 Task: Find connections with filter location Bhadrāchalam with filter topic #Jobhunterswith filter profile language German with filter current company Torrent Pharmaceuticals Ltd with filter school NSHM Knowledge Campus, Kolkata Group of Institutions 277 with filter industry Forestry and Logging with filter service category Loans with filter keywords title Administrative Assistant
Action: Mouse moved to (485, 65)
Screenshot: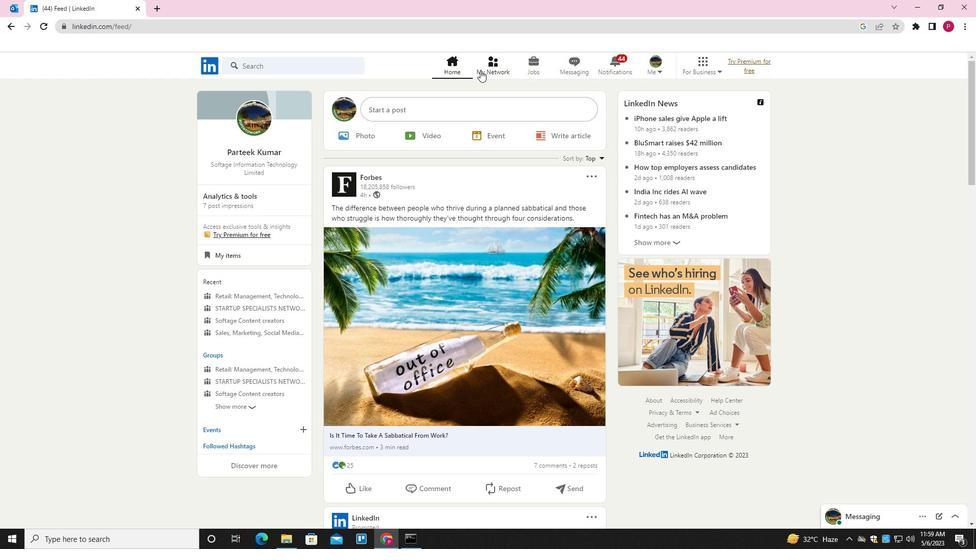 
Action: Mouse pressed left at (485, 65)
Screenshot: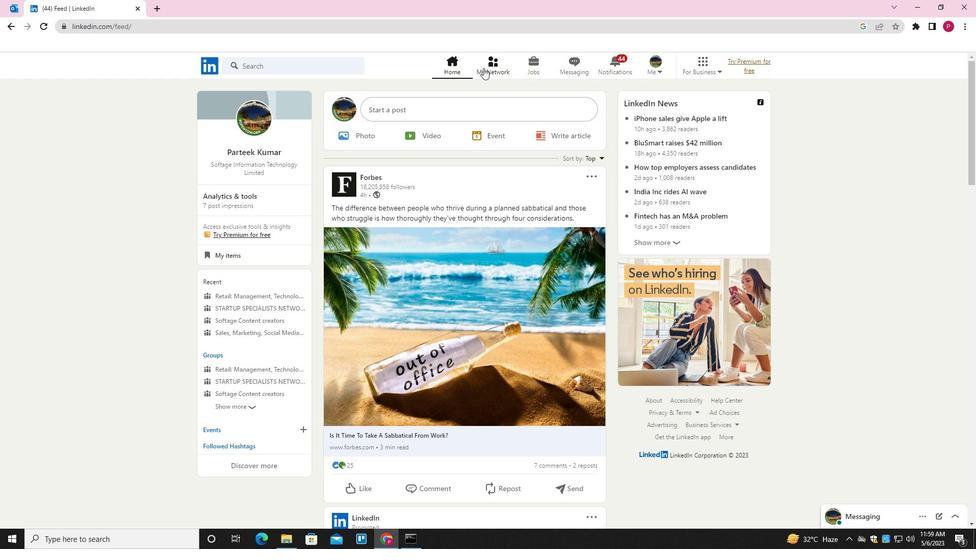 
Action: Mouse moved to (324, 123)
Screenshot: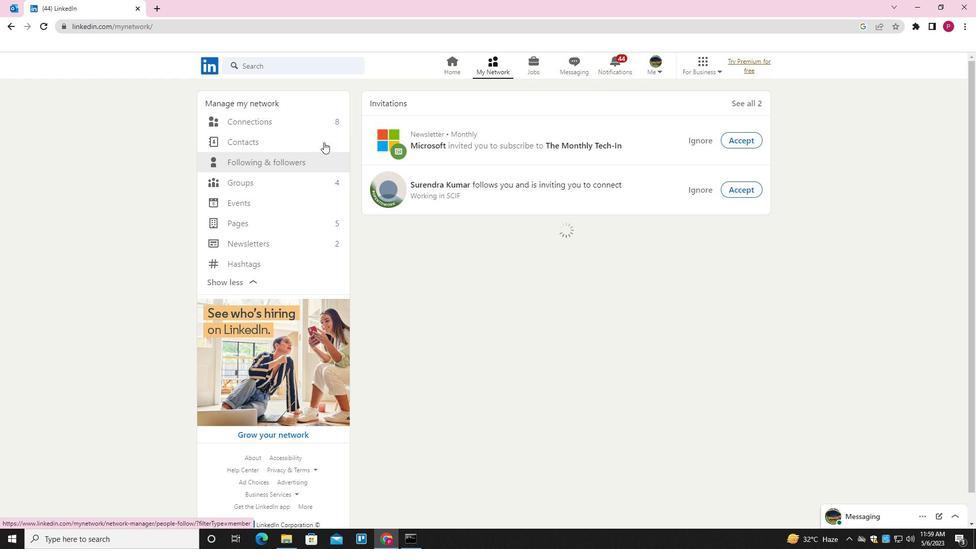 
Action: Mouse pressed left at (324, 123)
Screenshot: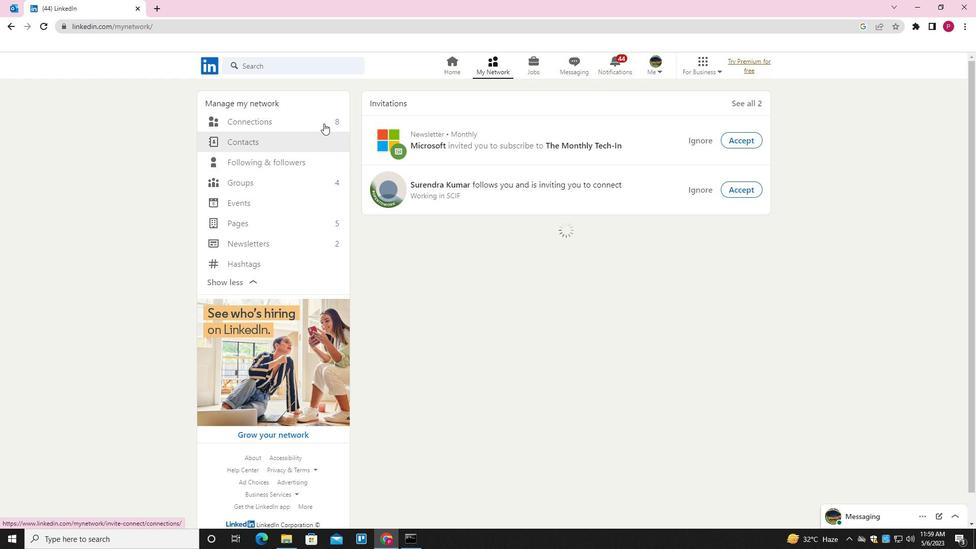 
Action: Mouse moved to (562, 122)
Screenshot: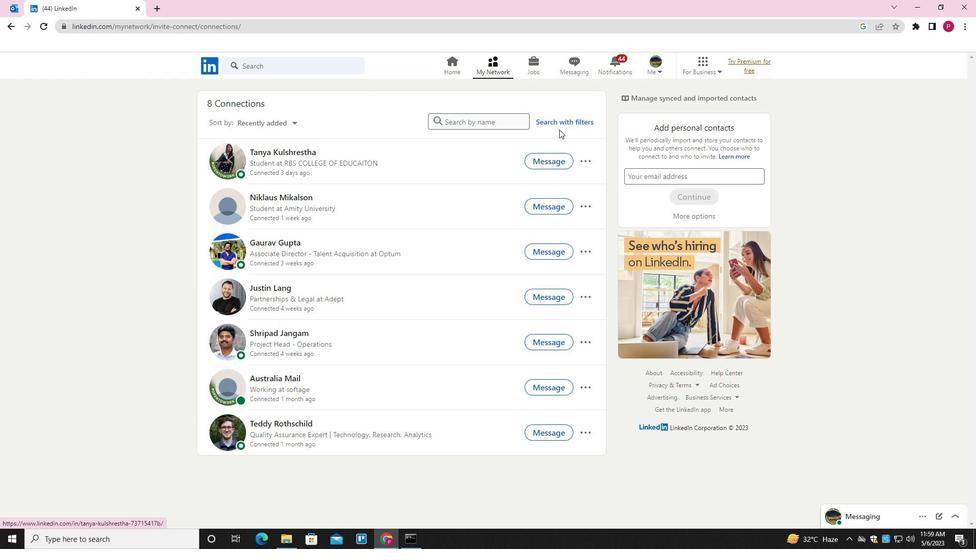 
Action: Mouse pressed left at (562, 122)
Screenshot: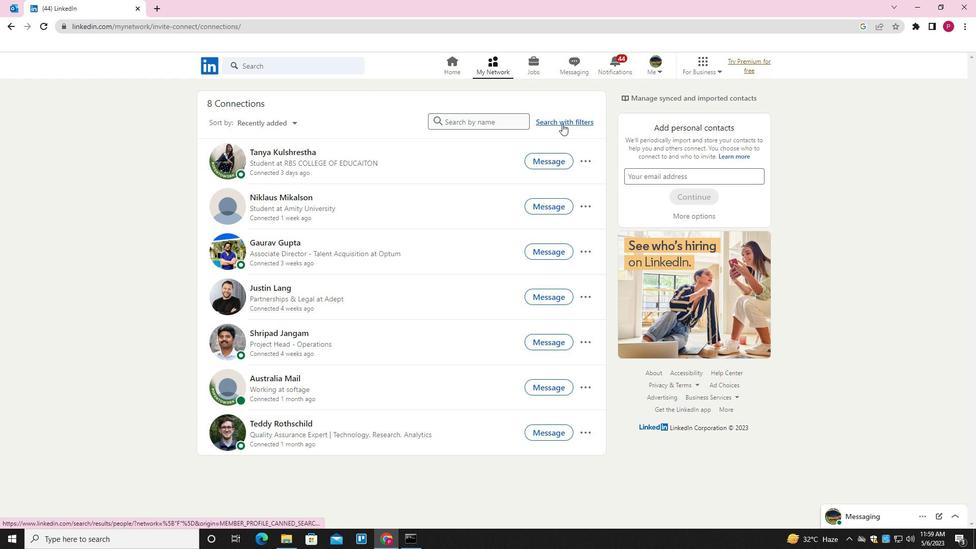 
Action: Mouse moved to (516, 99)
Screenshot: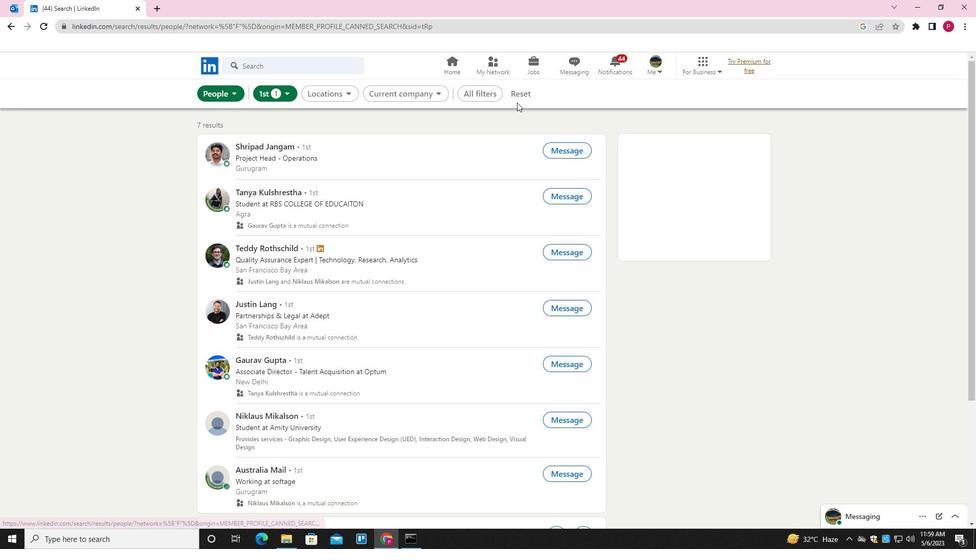 
Action: Mouse pressed left at (516, 99)
Screenshot: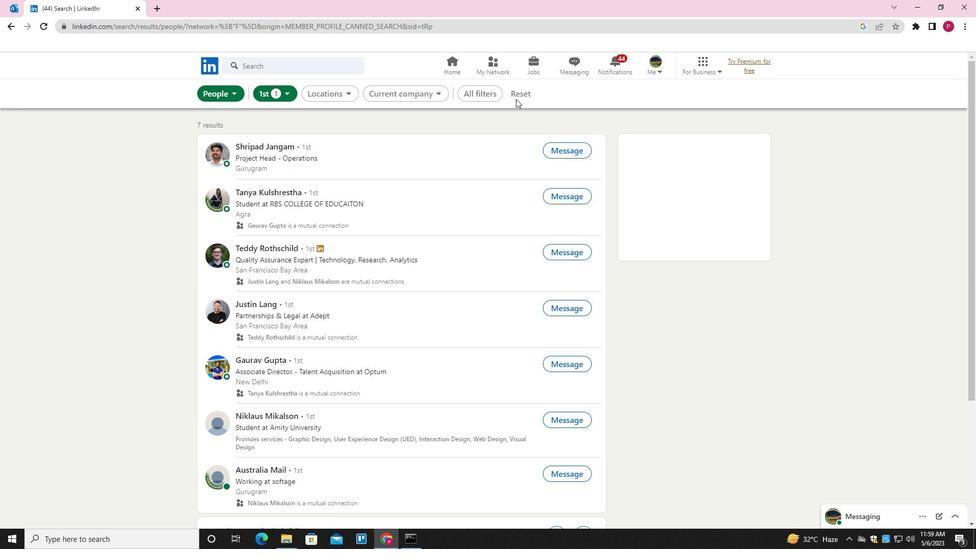 
Action: Mouse moved to (503, 94)
Screenshot: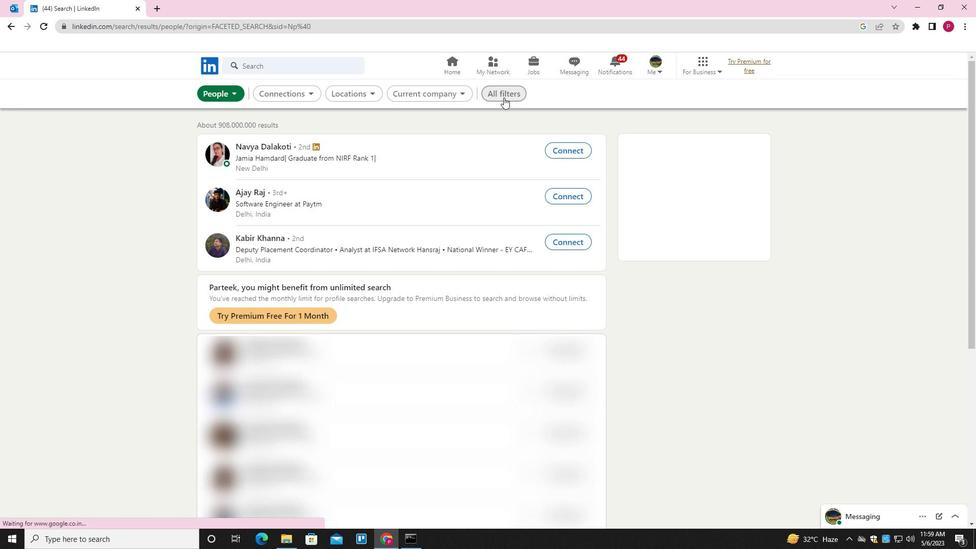 
Action: Mouse pressed left at (503, 94)
Screenshot: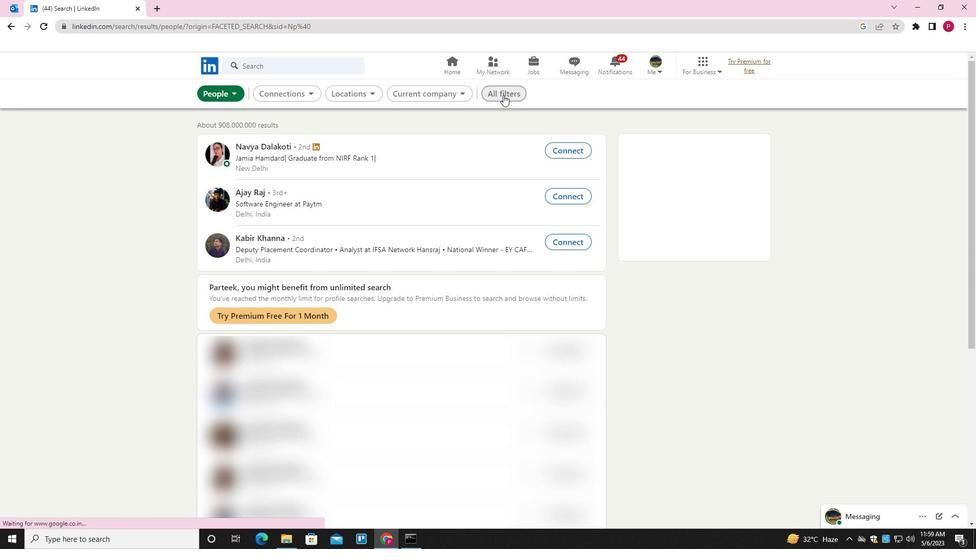 
Action: Mouse moved to (759, 294)
Screenshot: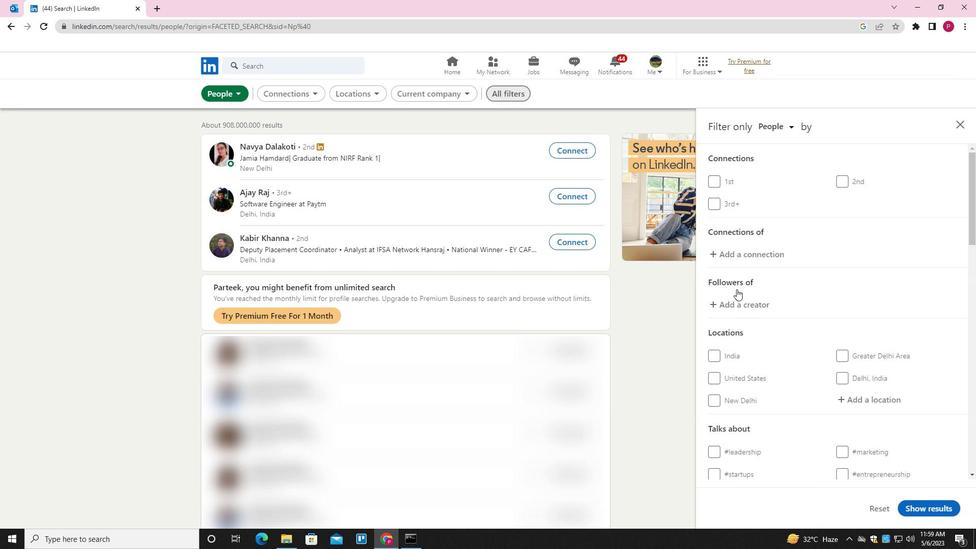 
Action: Mouse scrolled (759, 294) with delta (0, 0)
Screenshot: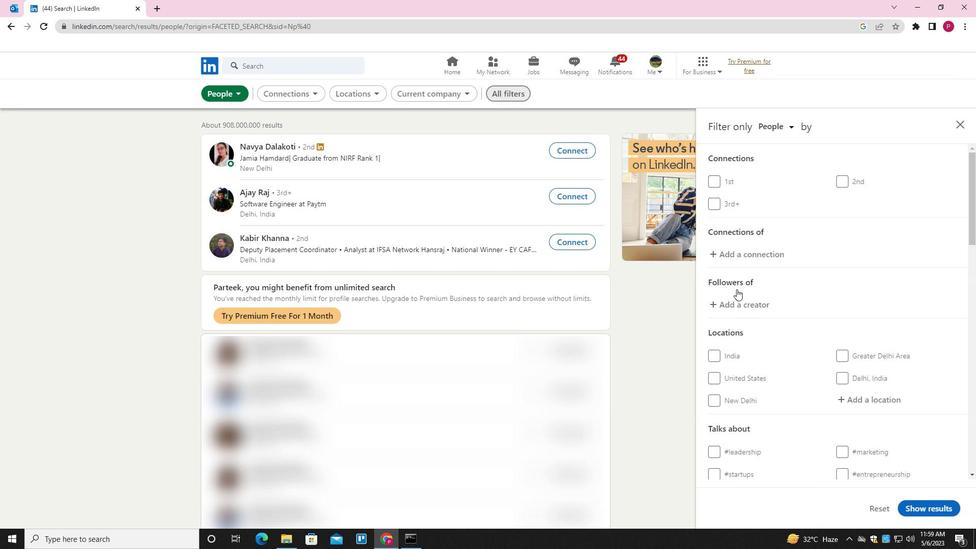 
Action: Mouse moved to (764, 296)
Screenshot: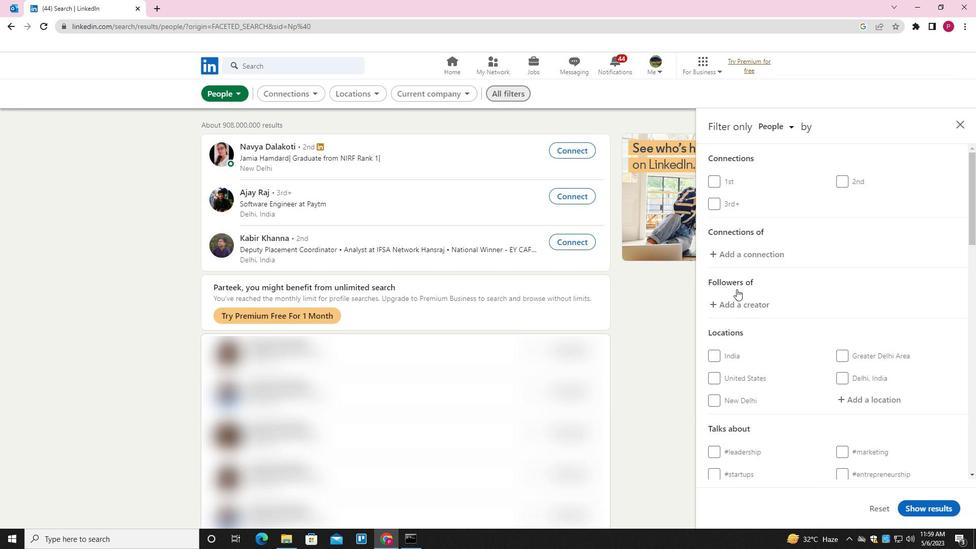 
Action: Mouse scrolled (764, 296) with delta (0, 0)
Screenshot: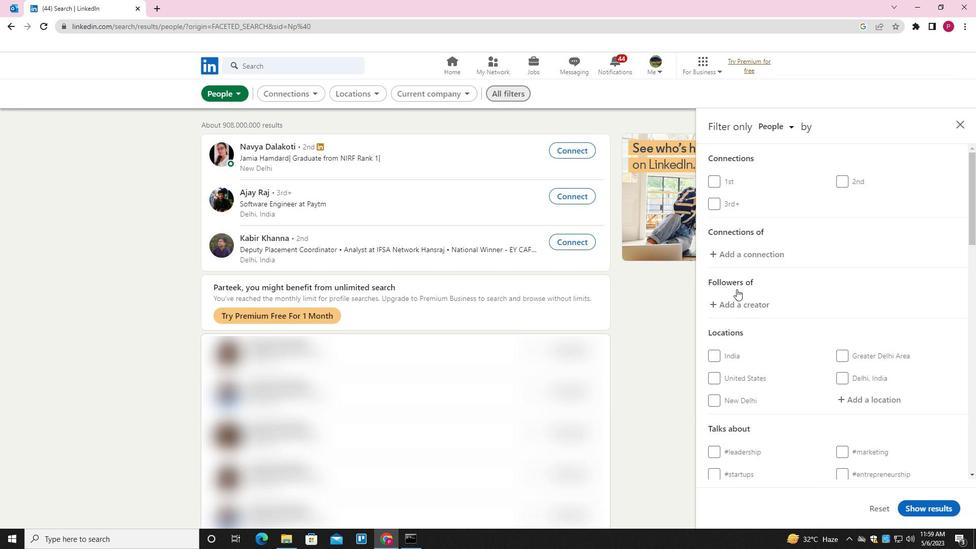 
Action: Mouse moved to (879, 302)
Screenshot: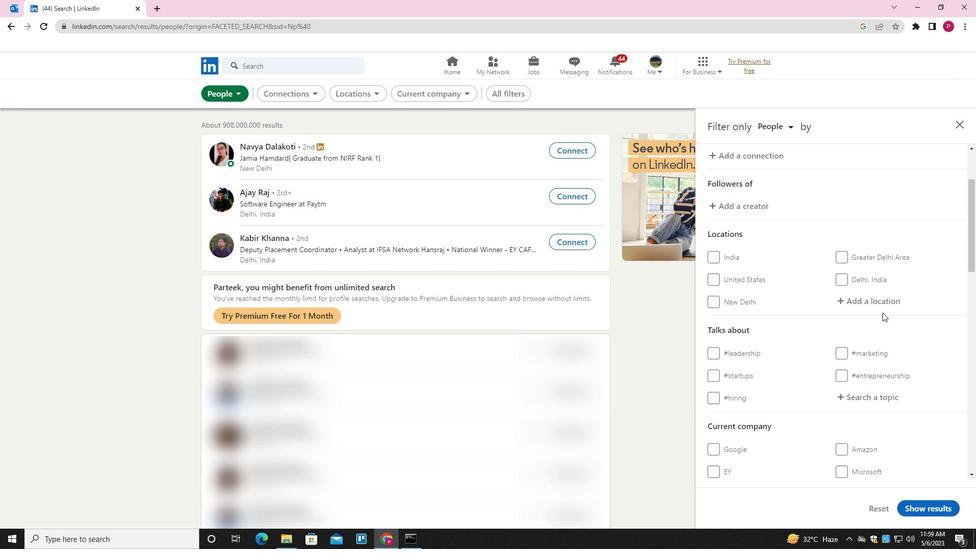 
Action: Mouse pressed left at (879, 302)
Screenshot: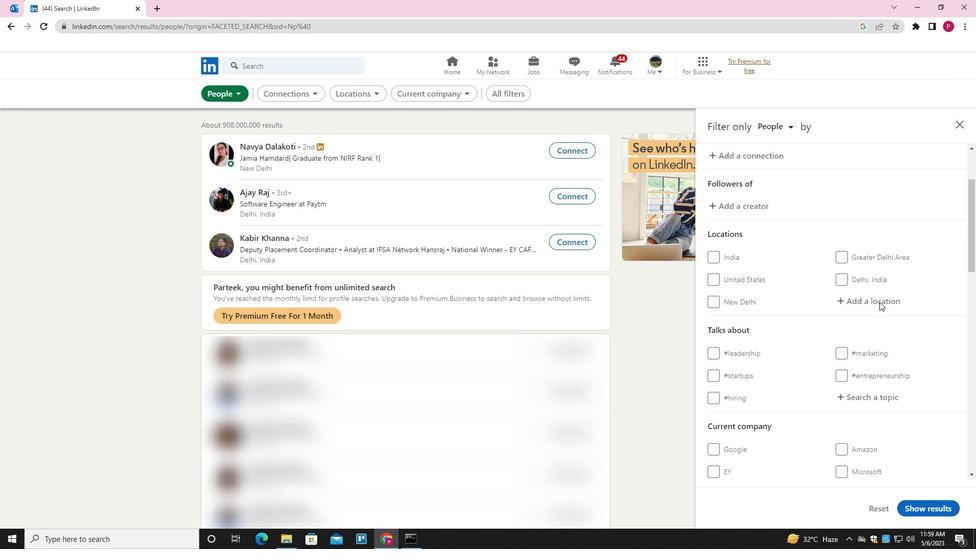 
Action: Key pressed <Key.shift>
Screenshot: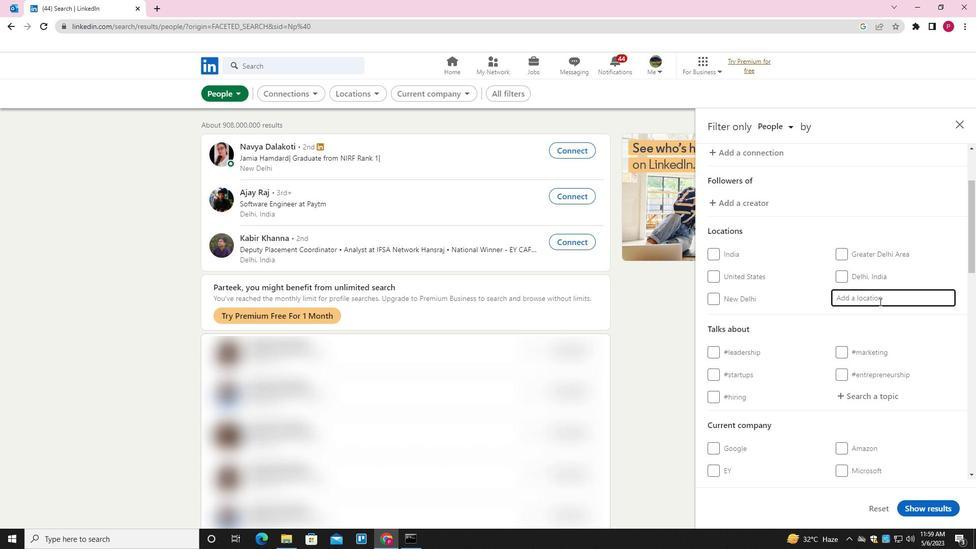 
Action: Mouse moved to (879, 301)
Screenshot: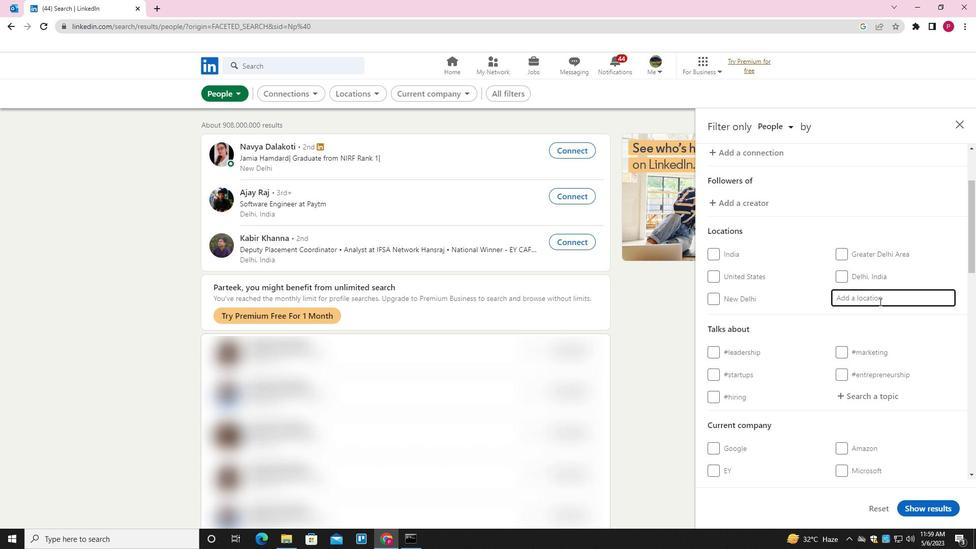 
Action: Key pressed <Key.shift><Key.shift><Key.shift><Key.shift><Key.shift><Key.shift><Key.shift><Key.shift><Key.shift><Key.shift><Key.shift><Key.shift>BHADRACHALAM<Key.down><Key.enter>
Screenshot: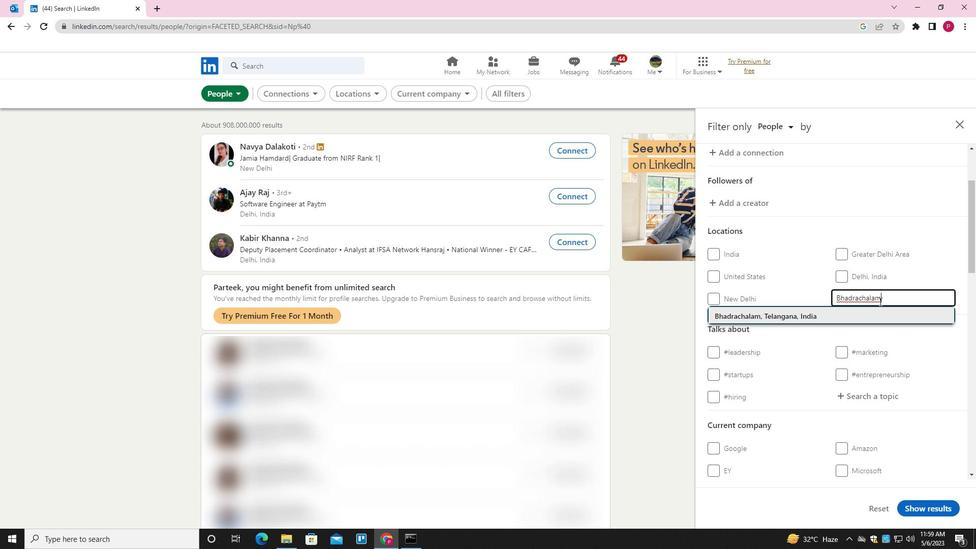
Action: Mouse moved to (810, 322)
Screenshot: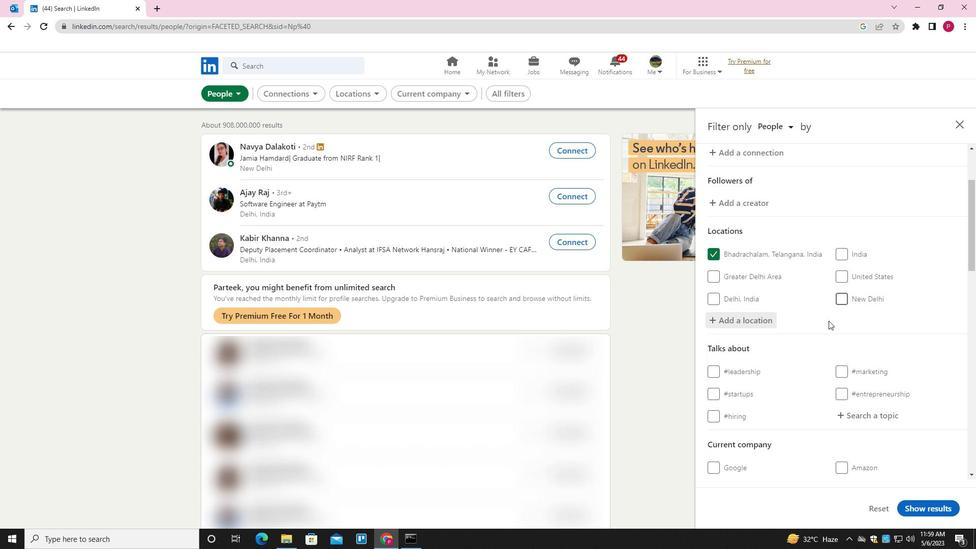 
Action: Mouse scrolled (810, 321) with delta (0, 0)
Screenshot: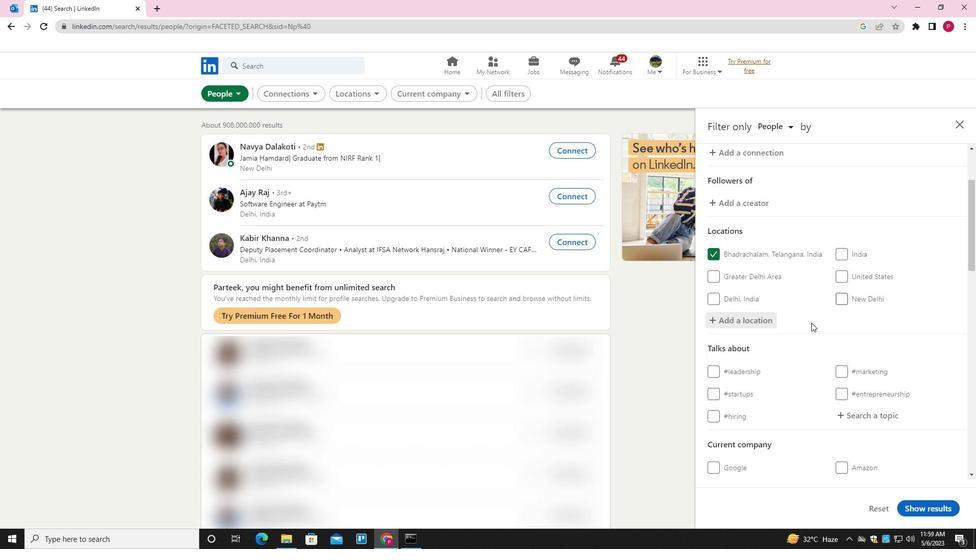 
Action: Mouse scrolled (810, 321) with delta (0, 0)
Screenshot: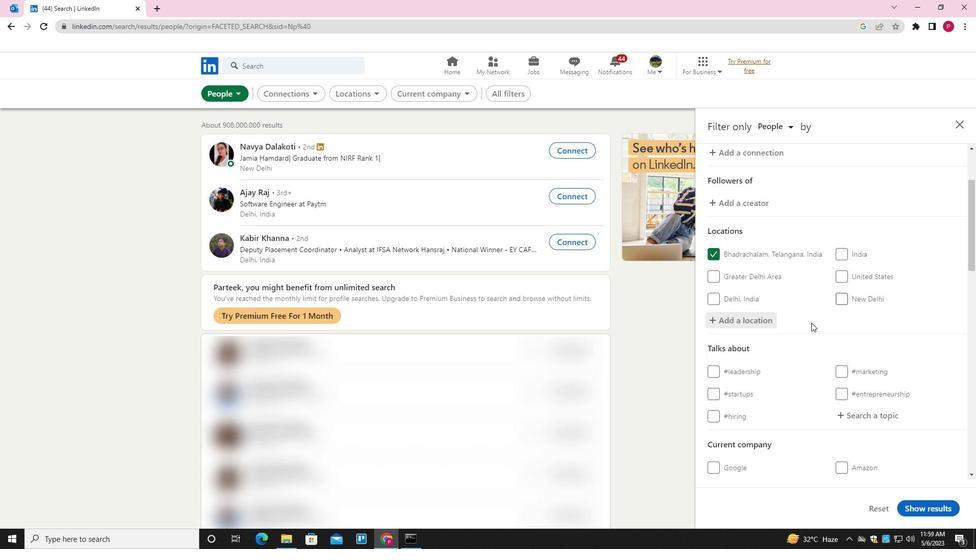 
Action: Mouse scrolled (810, 321) with delta (0, 0)
Screenshot: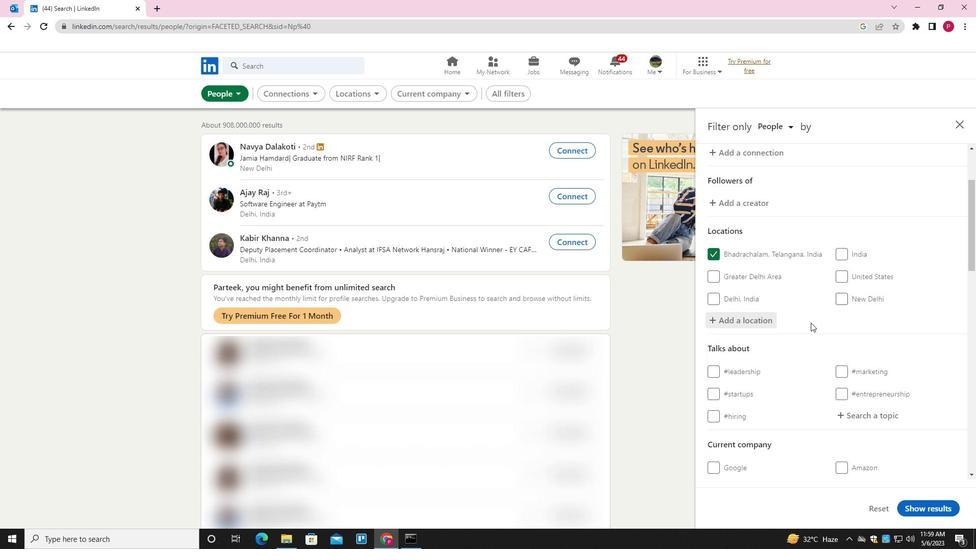 
Action: Mouse moved to (861, 264)
Screenshot: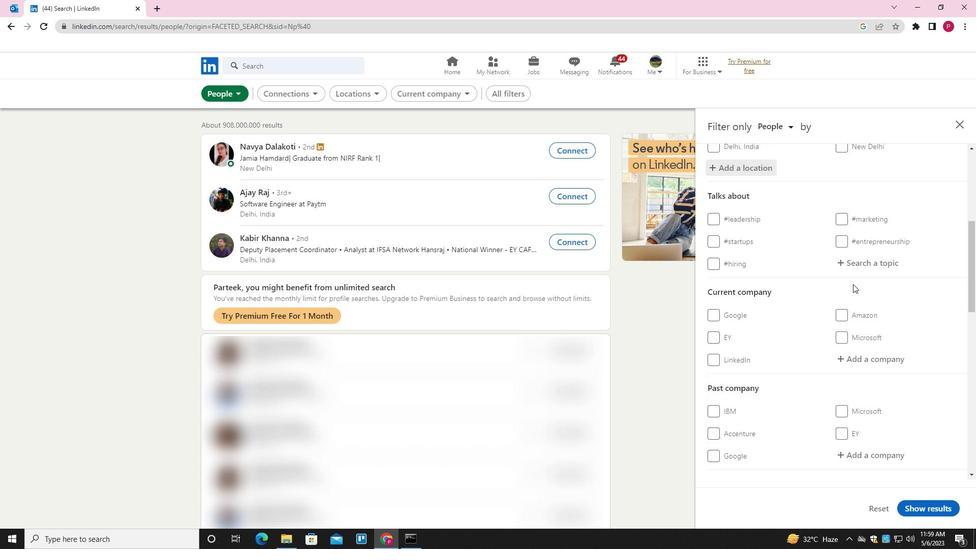 
Action: Mouse pressed left at (861, 264)
Screenshot: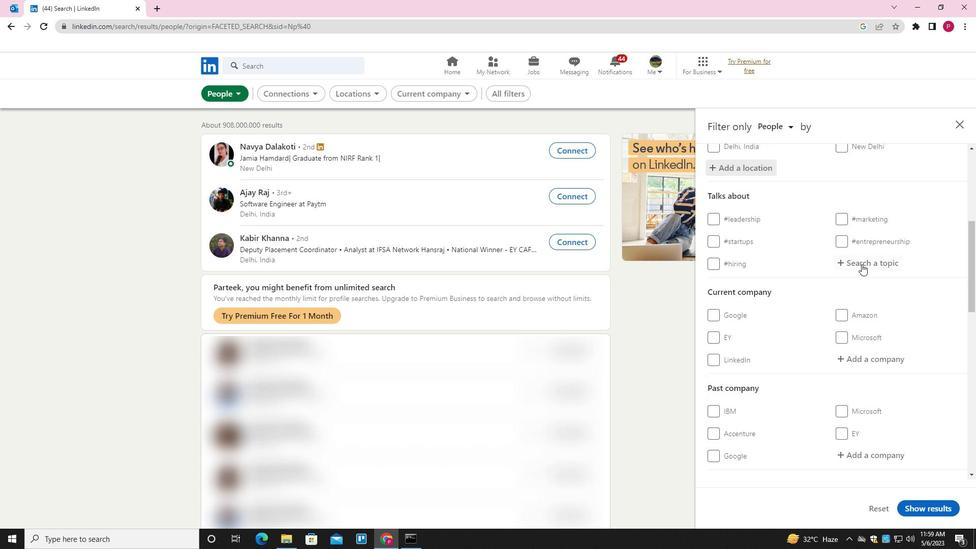 
Action: Key pressed JON<Key.backspace>N<Key.backspace>BHUNTERS<Key.down><Key.enter>
Screenshot: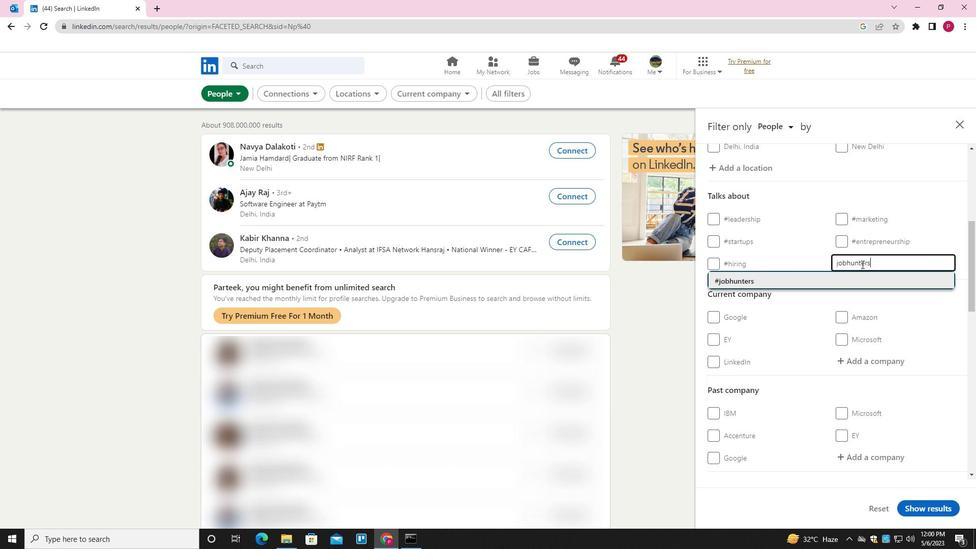 
Action: Mouse moved to (839, 297)
Screenshot: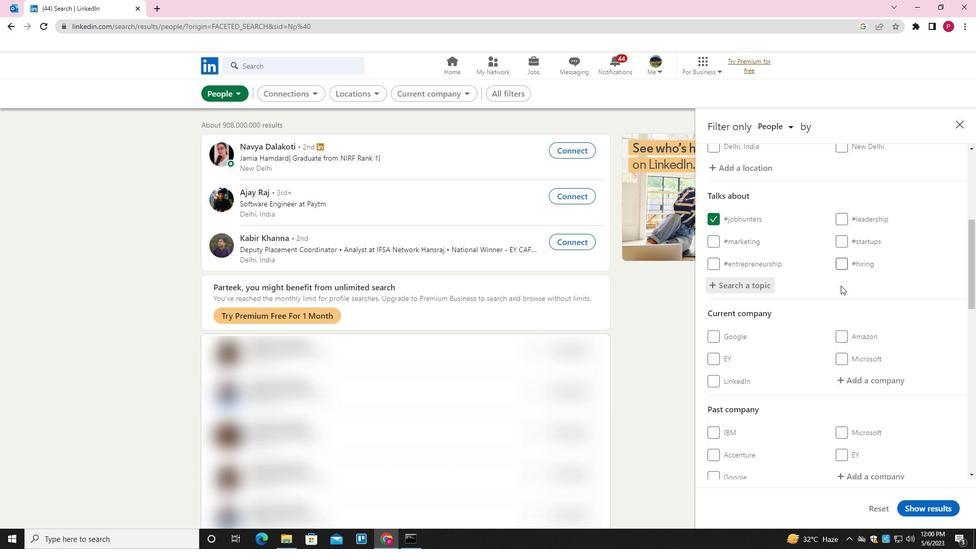
Action: Mouse scrolled (839, 296) with delta (0, 0)
Screenshot: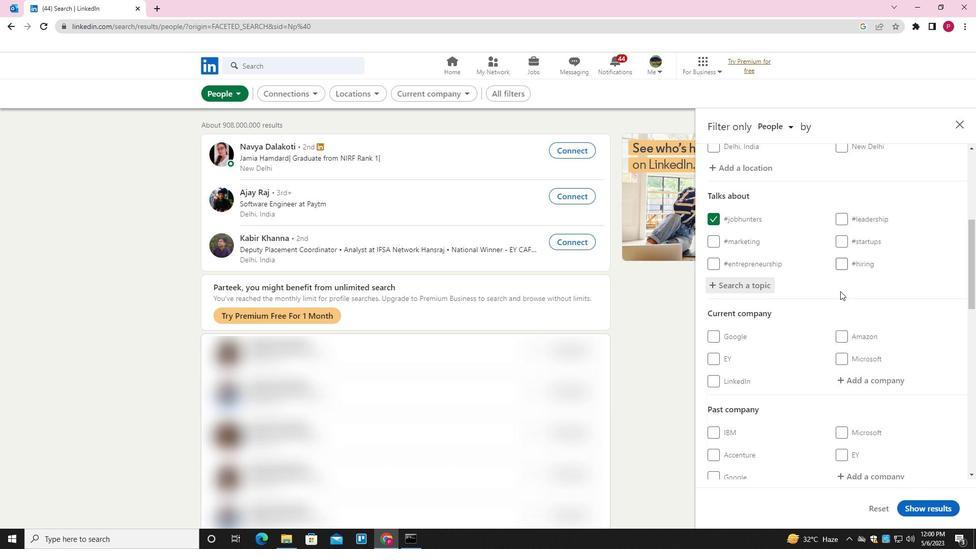 
Action: Mouse scrolled (839, 296) with delta (0, 0)
Screenshot: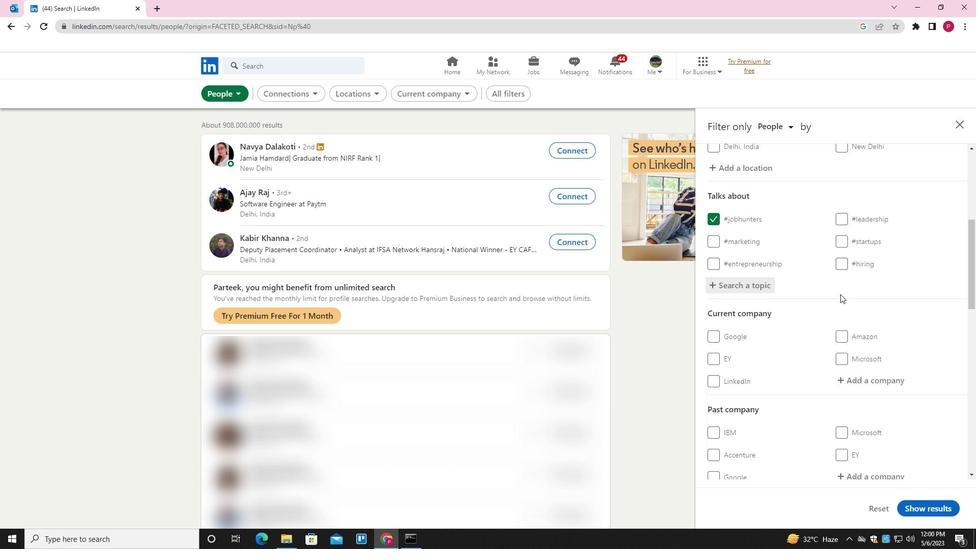 
Action: Mouse moved to (839, 297)
Screenshot: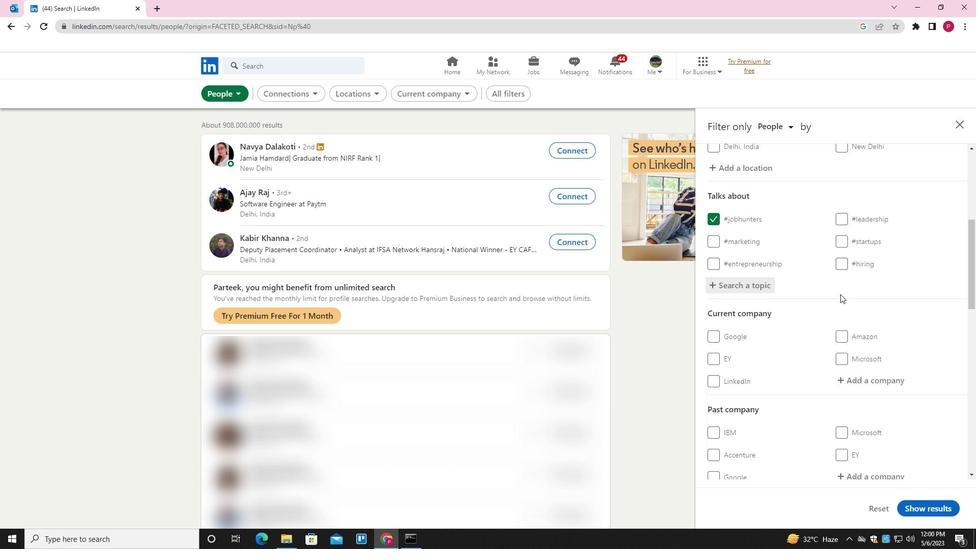 
Action: Mouse scrolled (839, 297) with delta (0, 0)
Screenshot: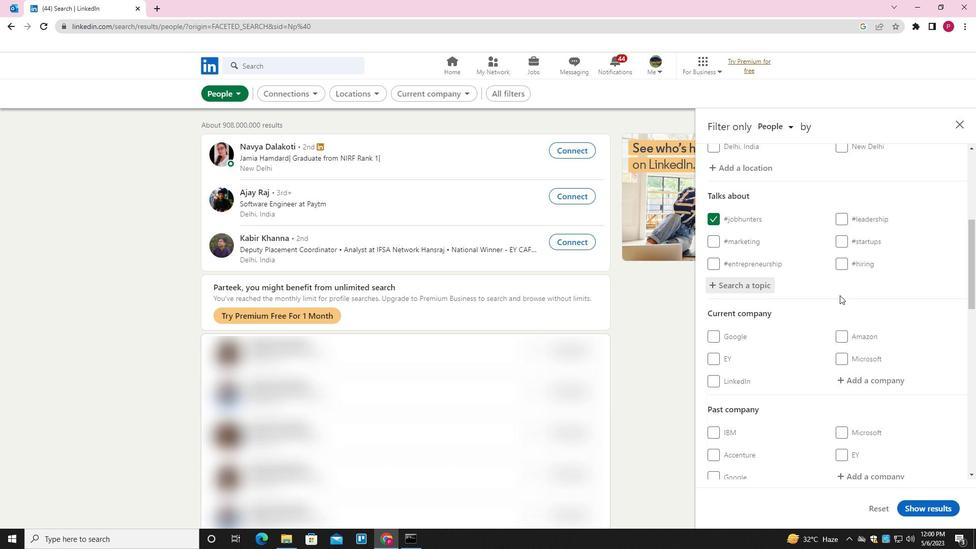 
Action: Mouse scrolled (839, 297) with delta (0, 0)
Screenshot: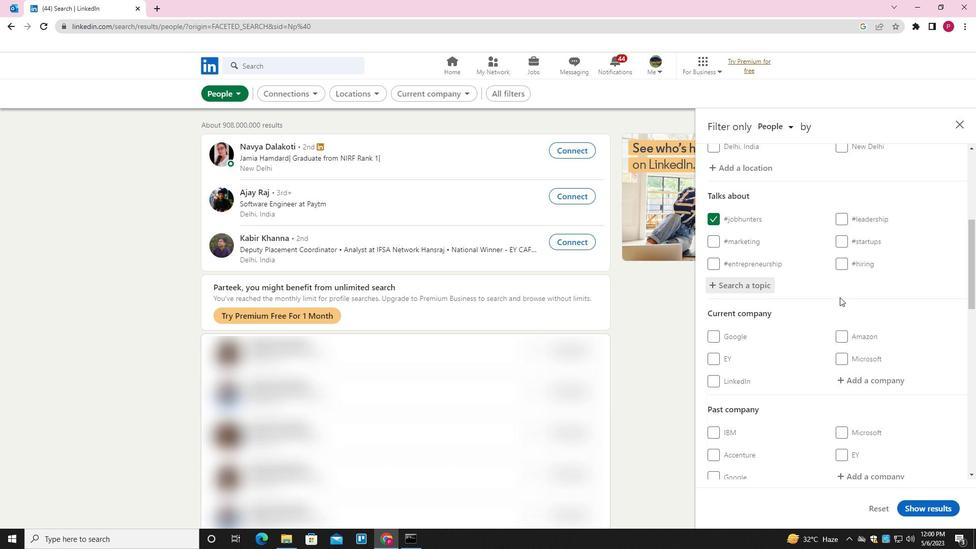 
Action: Mouse moved to (829, 324)
Screenshot: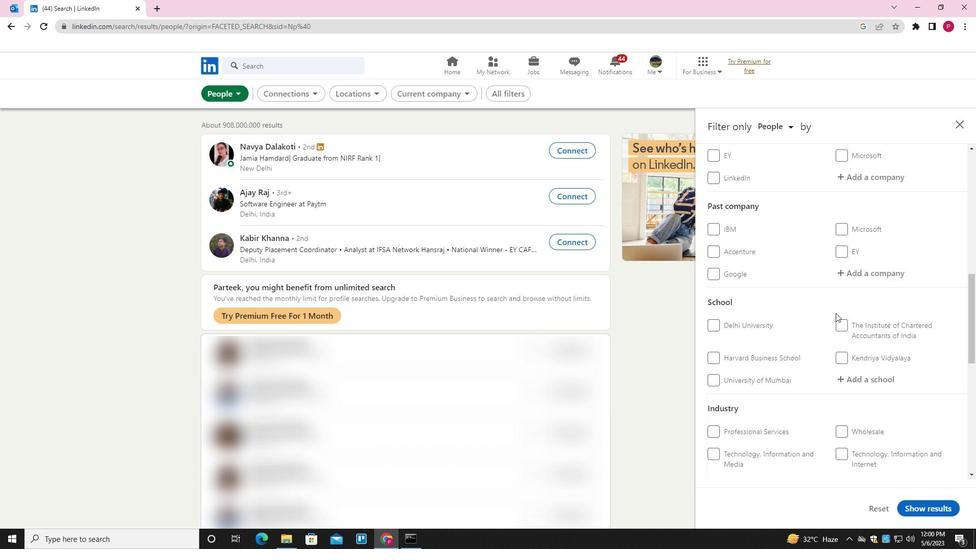 
Action: Mouse scrolled (829, 324) with delta (0, 0)
Screenshot: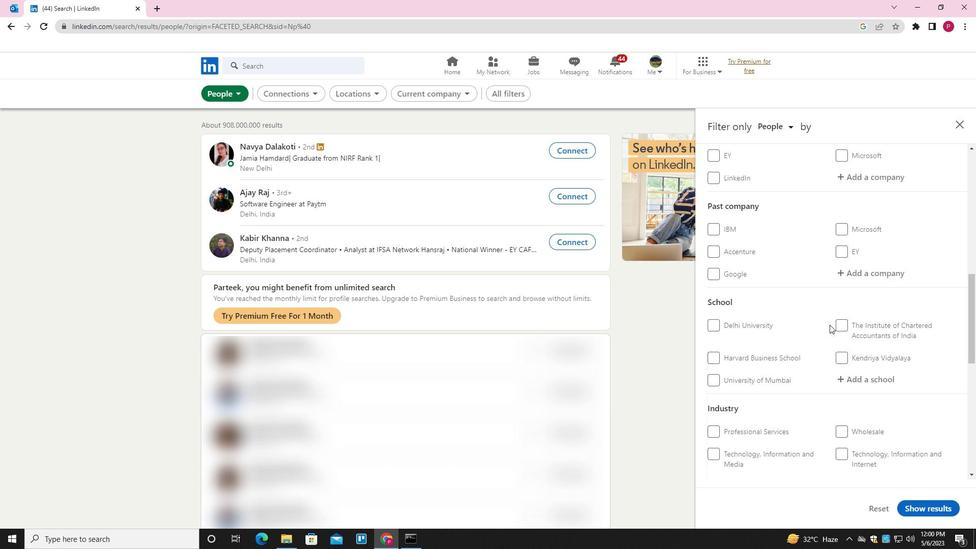 
Action: Mouse scrolled (829, 324) with delta (0, 0)
Screenshot: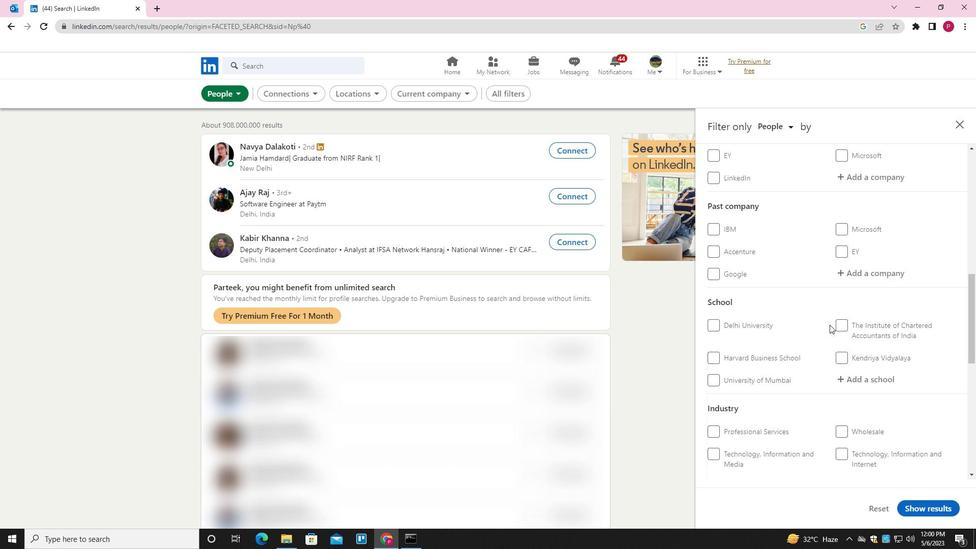 
Action: Mouse moved to (862, 279)
Screenshot: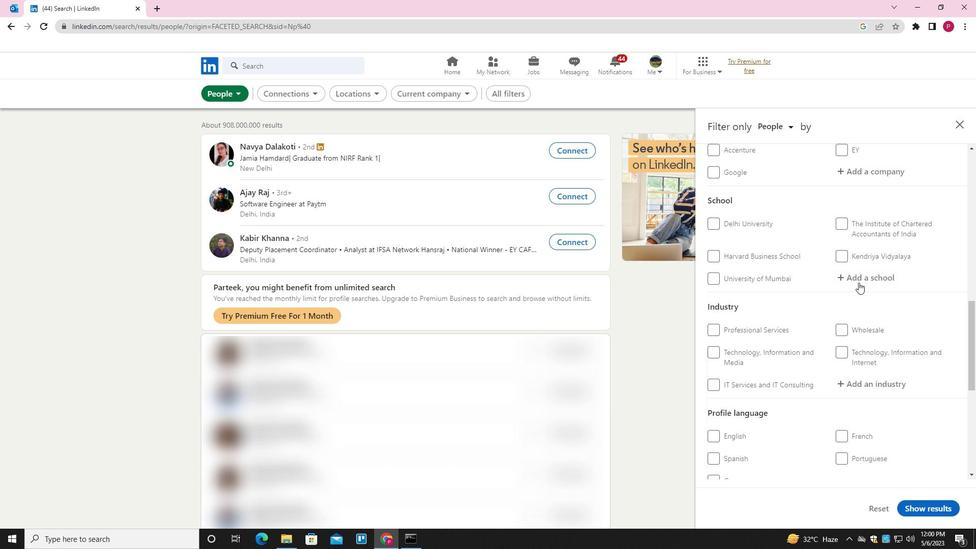 
Action: Mouse pressed left at (862, 279)
Screenshot: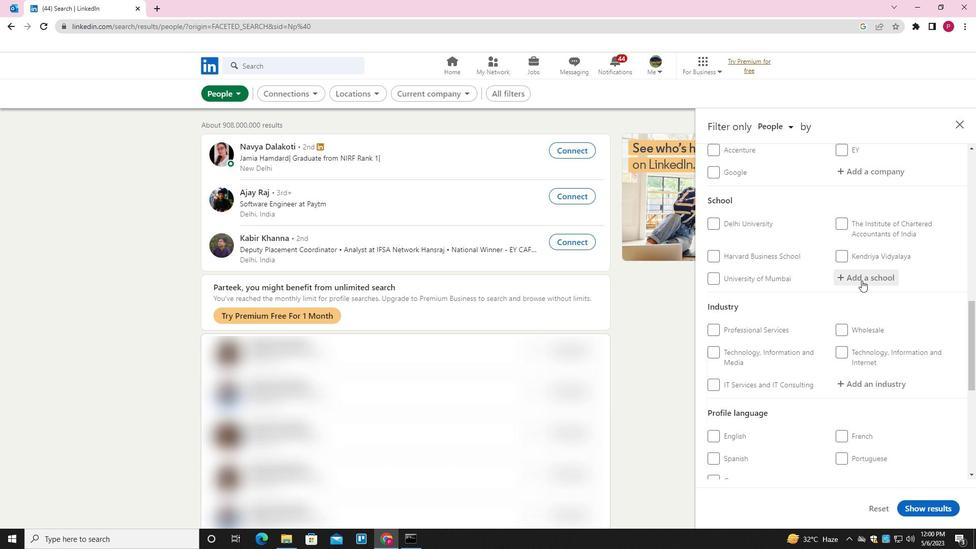 
Action: Mouse moved to (853, 299)
Screenshot: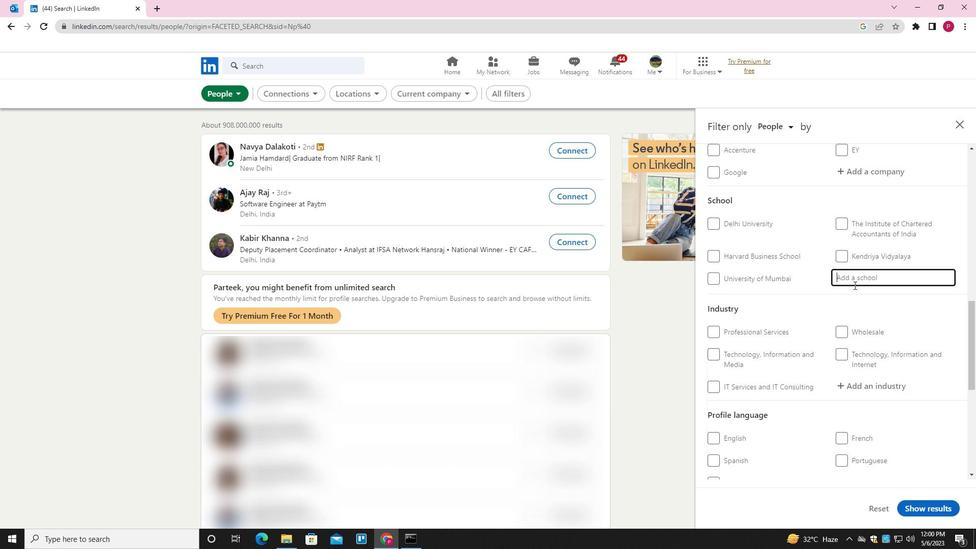 
Action: Mouse scrolled (853, 298) with delta (0, 0)
Screenshot: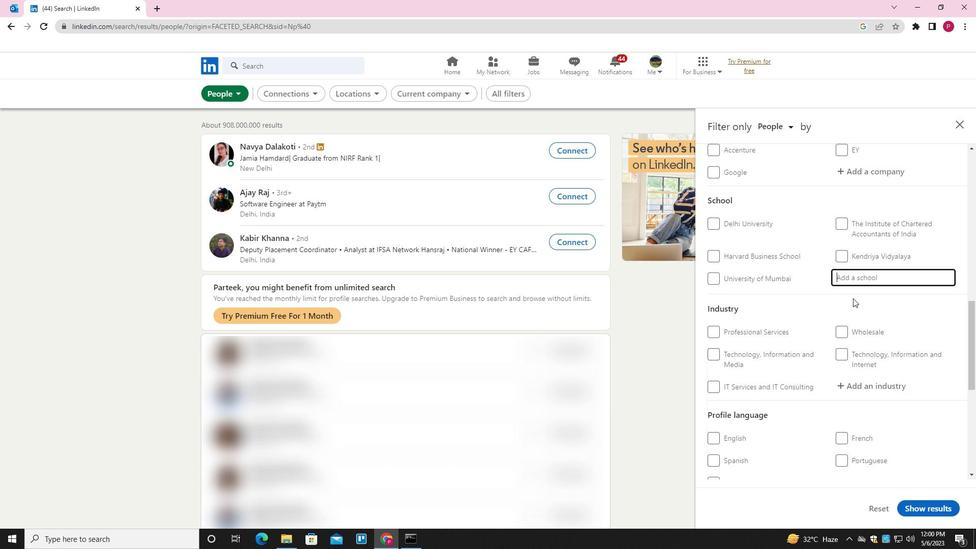 
Action: Mouse scrolled (853, 298) with delta (0, 0)
Screenshot: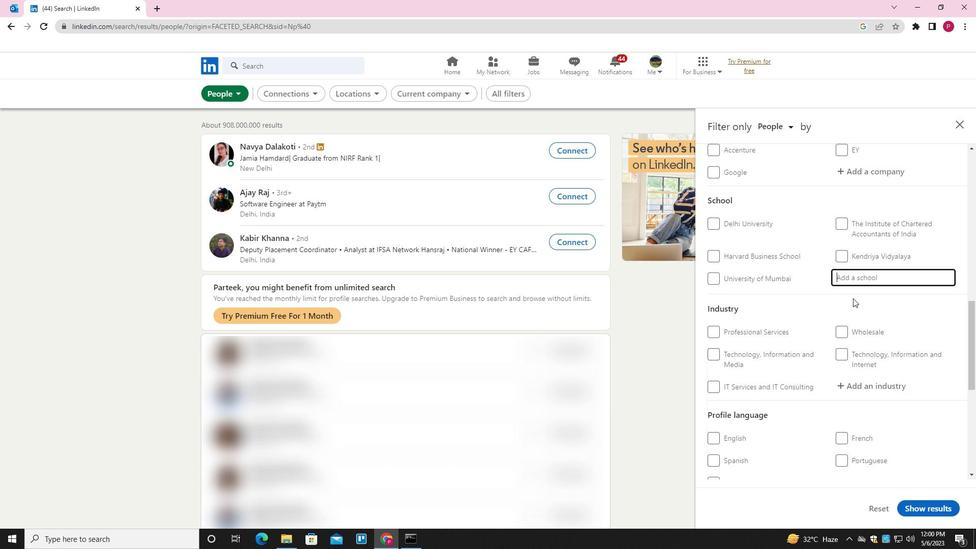 
Action: Mouse scrolled (853, 298) with delta (0, 0)
Screenshot: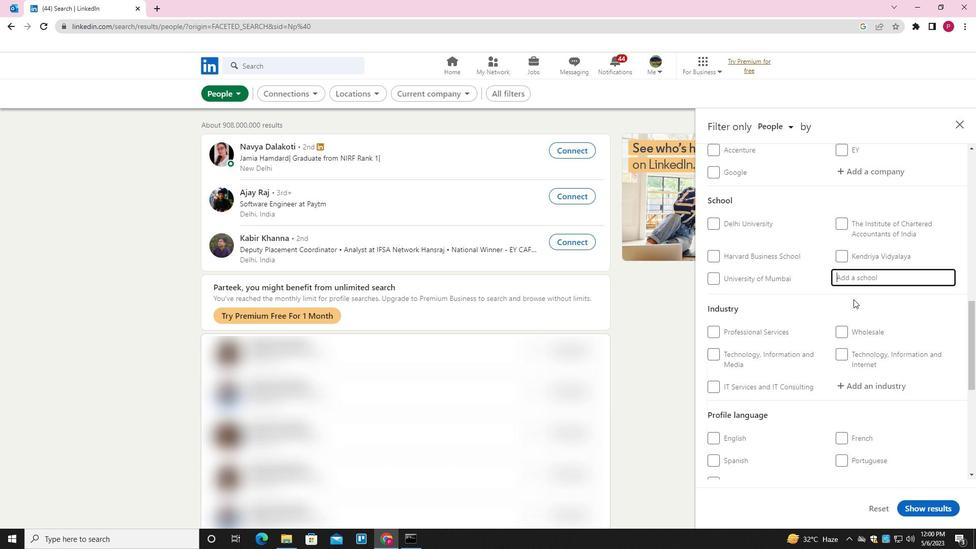 
Action: Mouse moved to (853, 299)
Screenshot: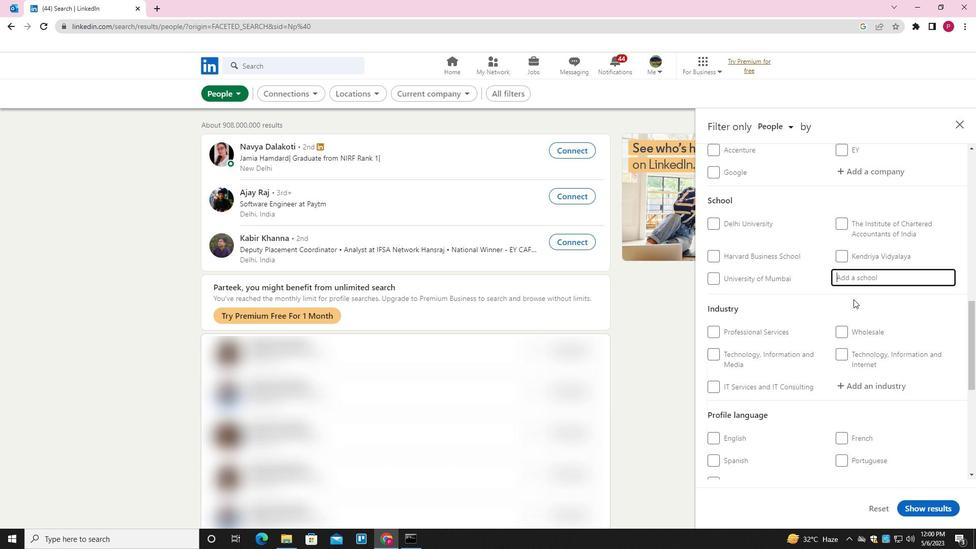 
Action: Mouse scrolled (853, 299) with delta (0, 0)
Screenshot: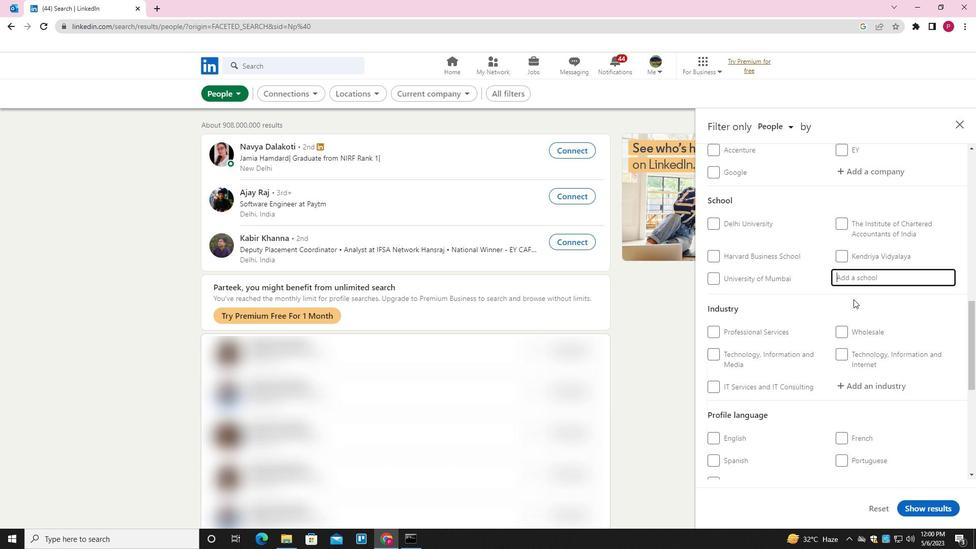 
Action: Mouse moved to (726, 275)
Screenshot: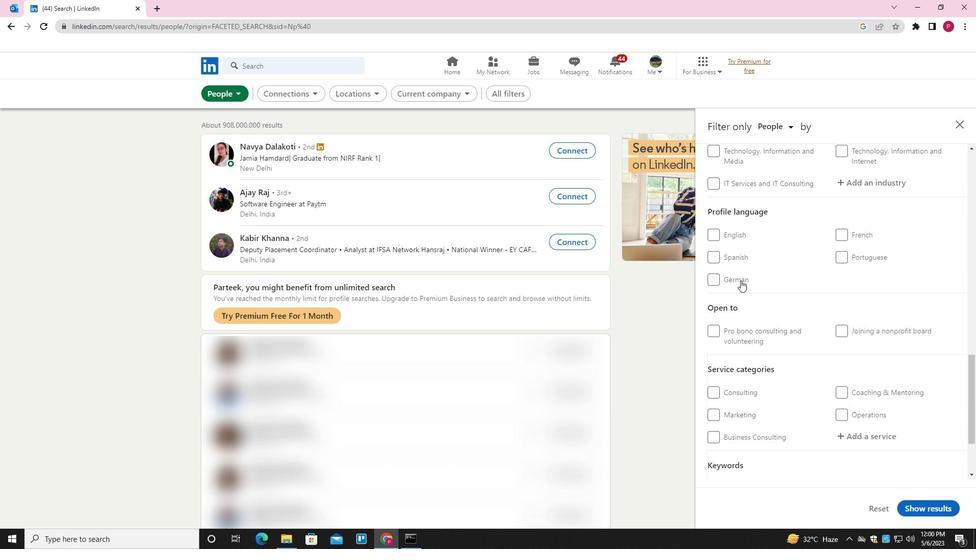 
Action: Mouse pressed left at (726, 275)
Screenshot: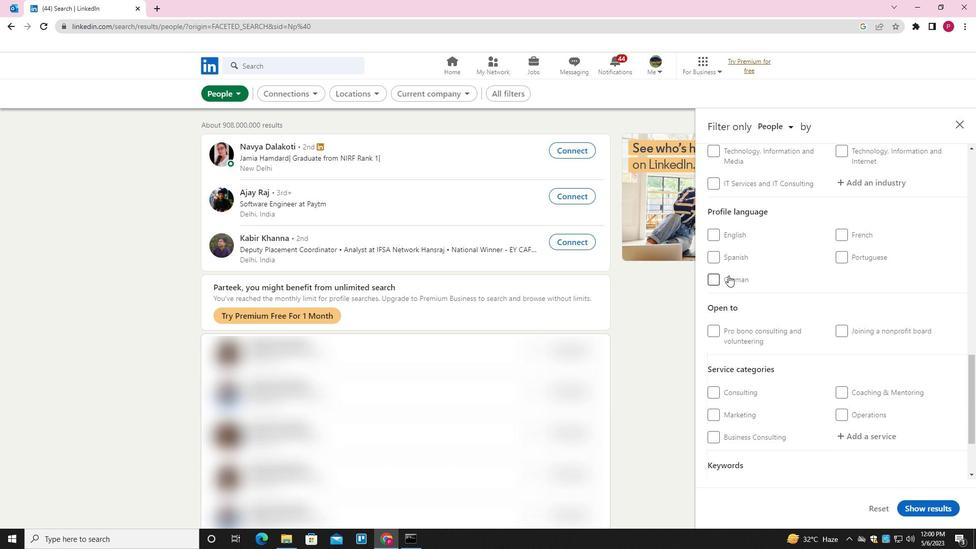 
Action: Mouse moved to (790, 291)
Screenshot: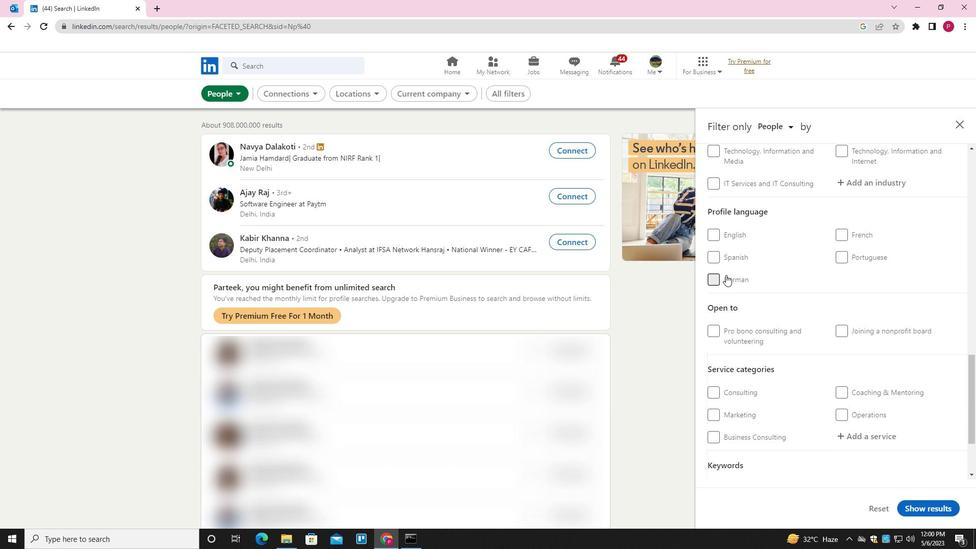 
Action: Mouse scrolled (790, 291) with delta (0, 0)
Screenshot: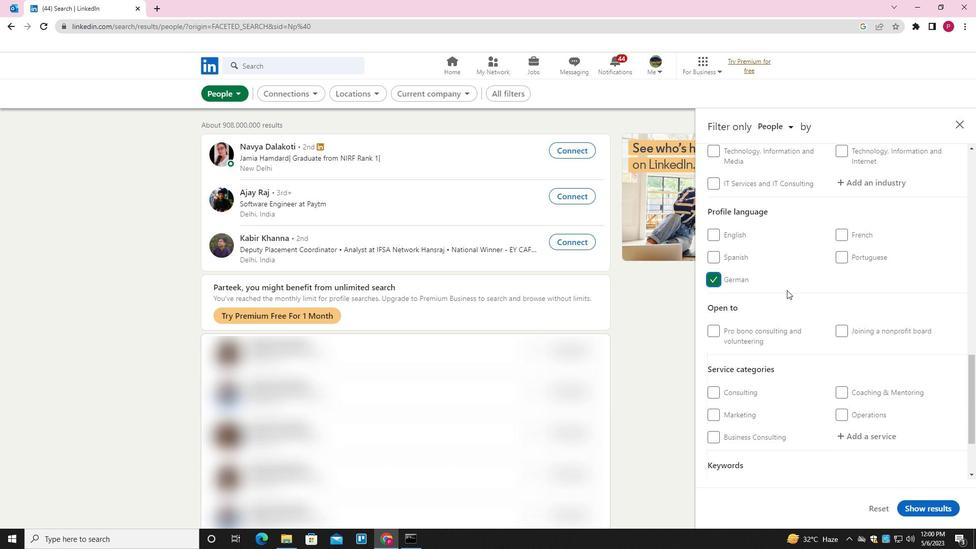 
Action: Mouse scrolled (790, 291) with delta (0, 0)
Screenshot: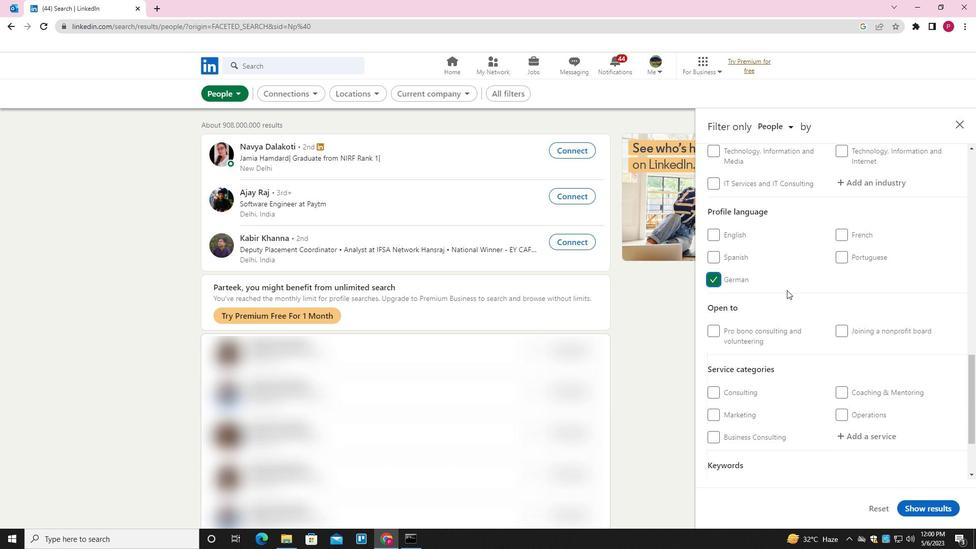 
Action: Mouse scrolled (790, 291) with delta (0, 0)
Screenshot: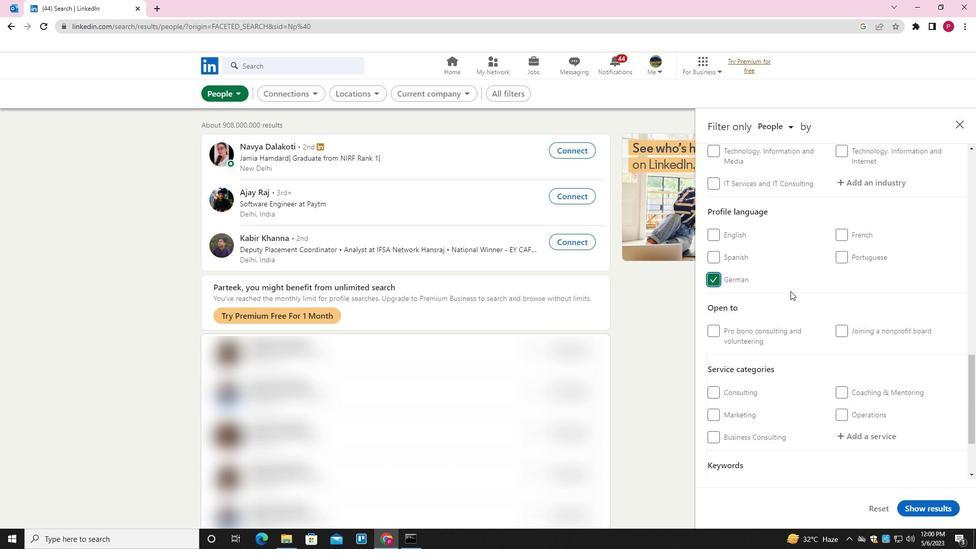 
Action: Mouse scrolled (790, 291) with delta (0, 0)
Screenshot: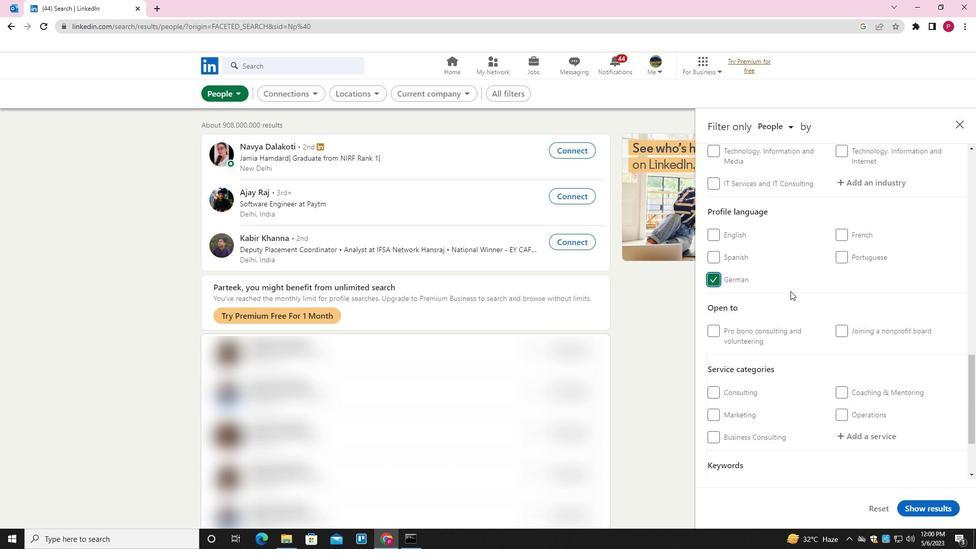 
Action: Mouse scrolled (790, 291) with delta (0, 0)
Screenshot: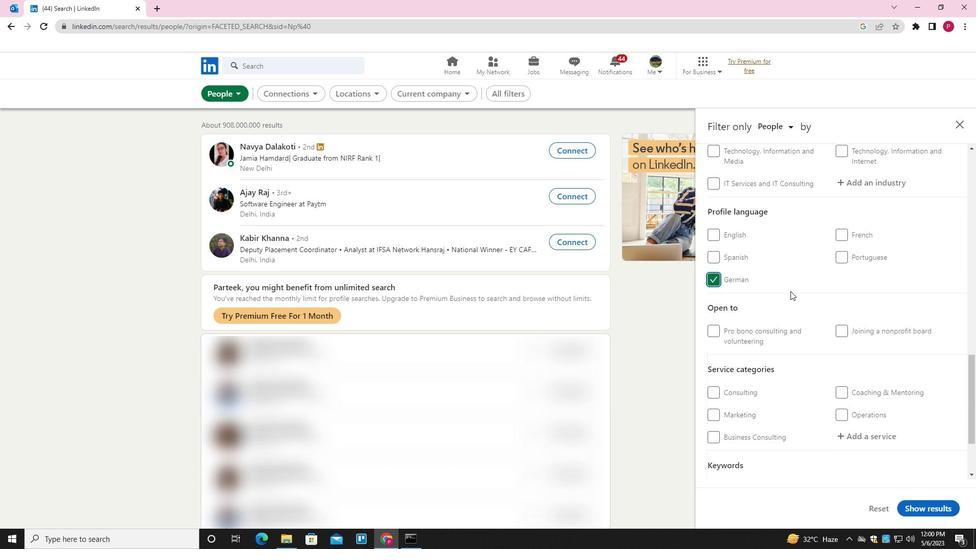 
Action: Mouse moved to (788, 293)
Screenshot: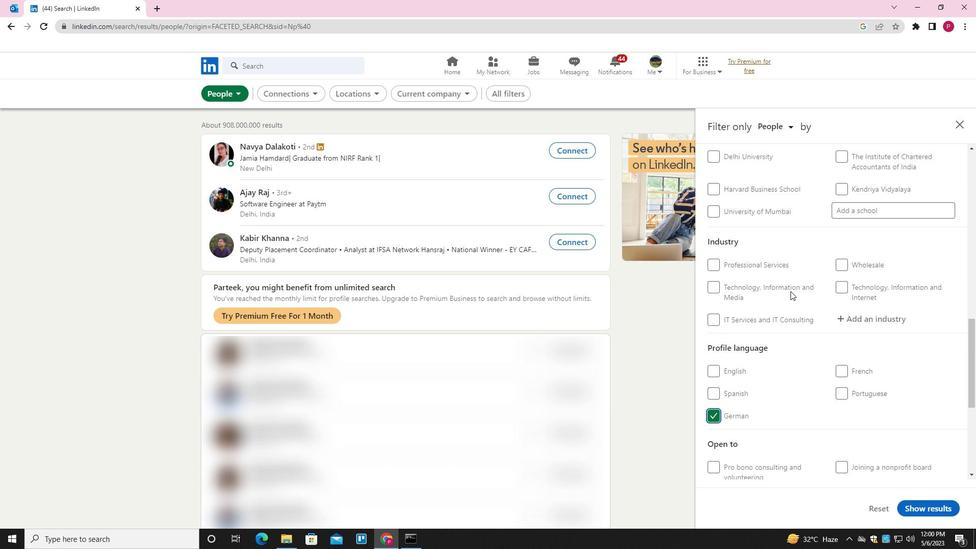 
Action: Mouse scrolled (788, 293) with delta (0, 0)
Screenshot: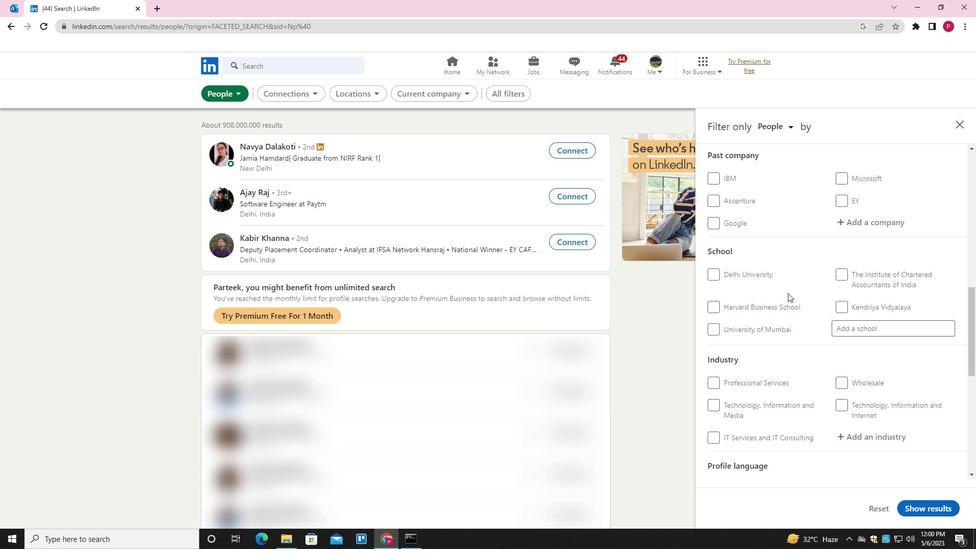 
Action: Mouse scrolled (788, 293) with delta (0, 0)
Screenshot: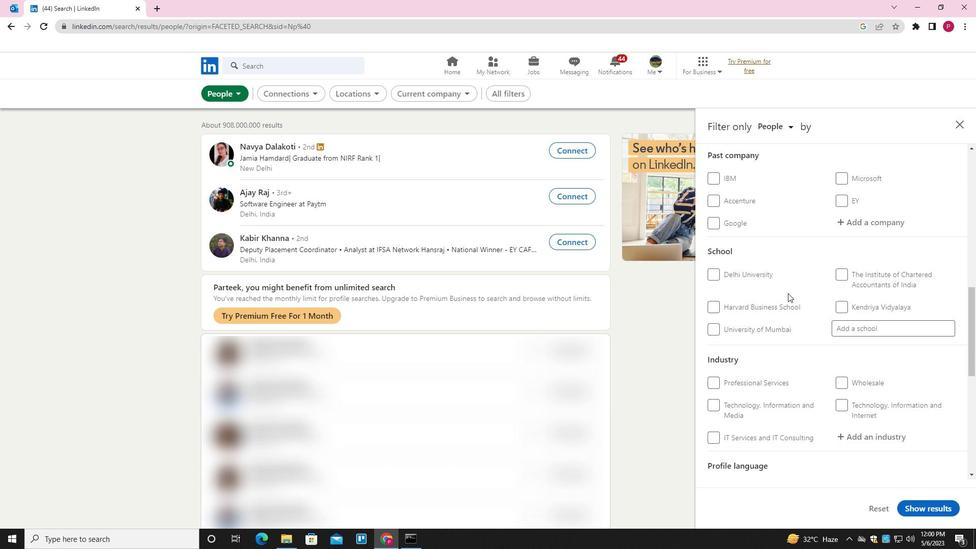 
Action: Mouse moved to (792, 306)
Screenshot: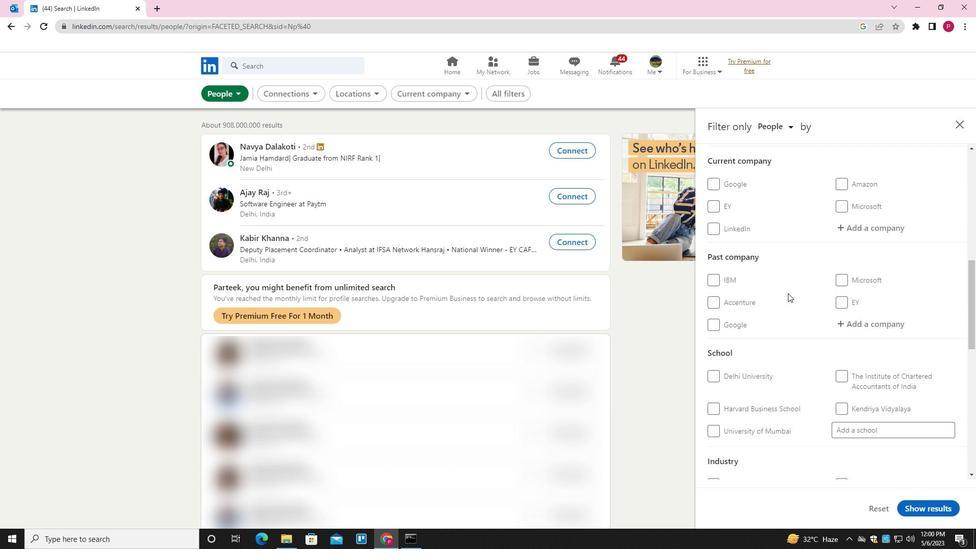 
Action: Mouse scrolled (792, 305) with delta (0, 0)
Screenshot: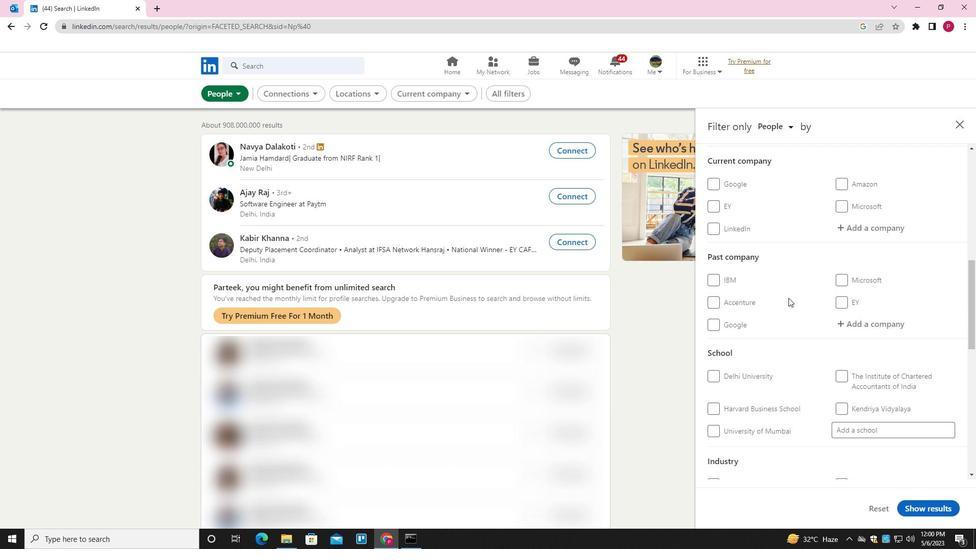 
Action: Mouse scrolled (792, 305) with delta (0, 0)
Screenshot: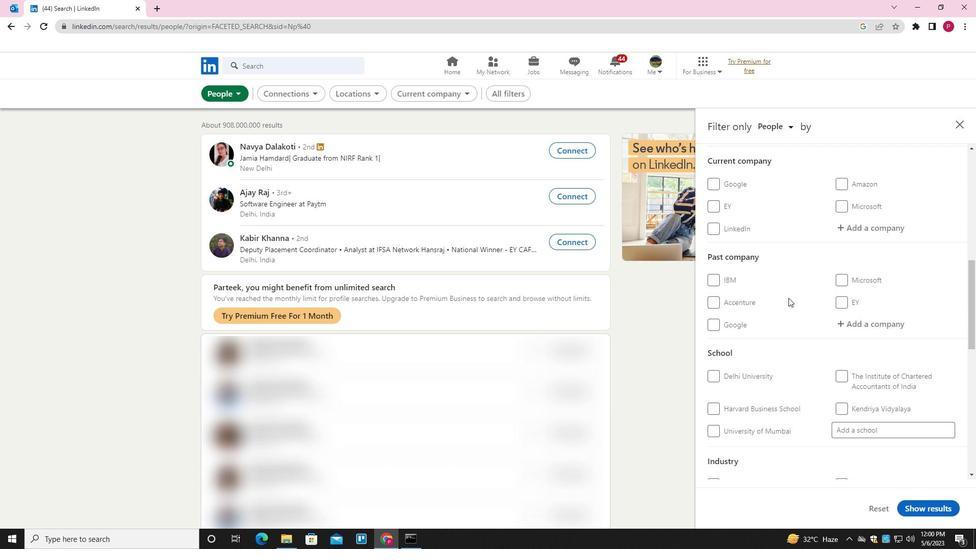 
Action: Mouse moved to (794, 306)
Screenshot: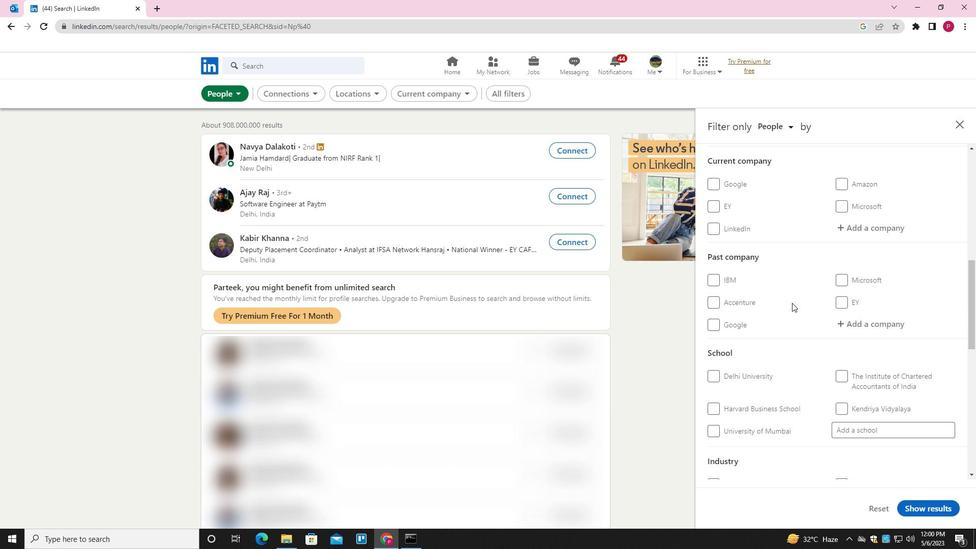 
Action: Mouse scrolled (794, 306) with delta (0, 0)
Screenshot: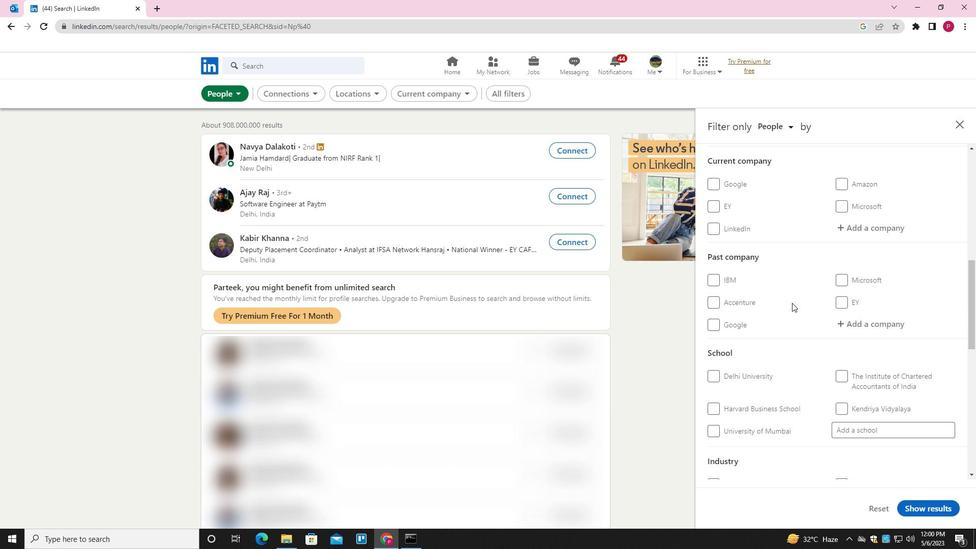 
Action: Mouse moved to (797, 293)
Screenshot: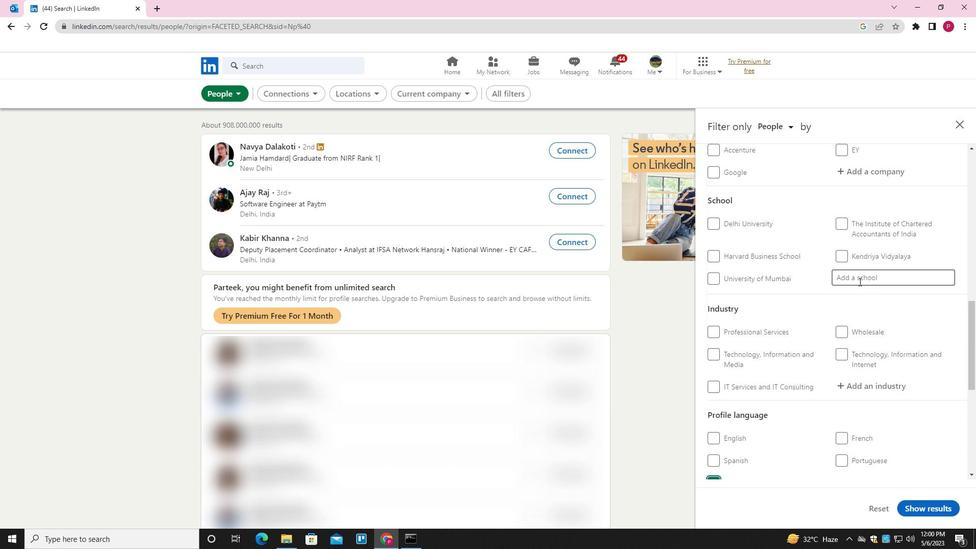 
Action: Mouse scrolled (797, 294) with delta (0, 0)
Screenshot: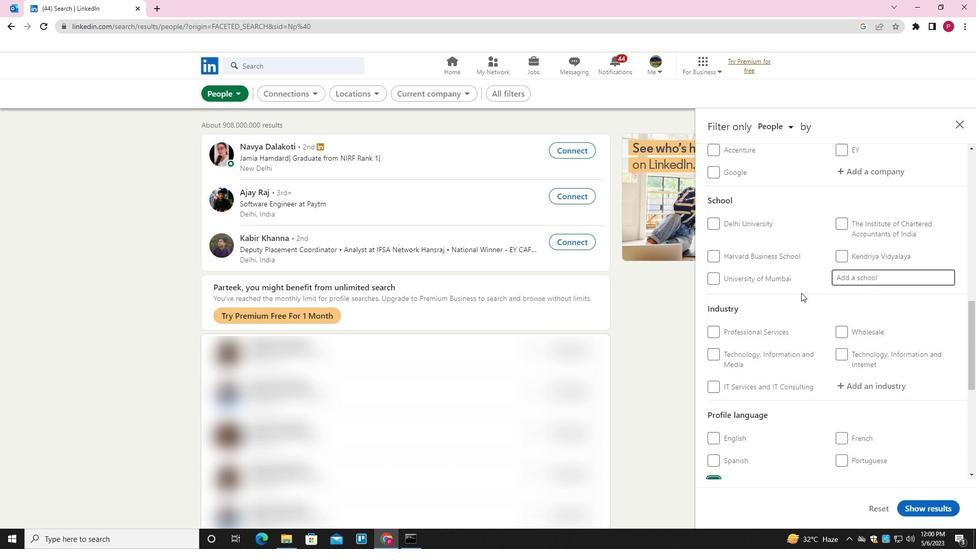 
Action: Mouse scrolled (797, 294) with delta (0, 0)
Screenshot: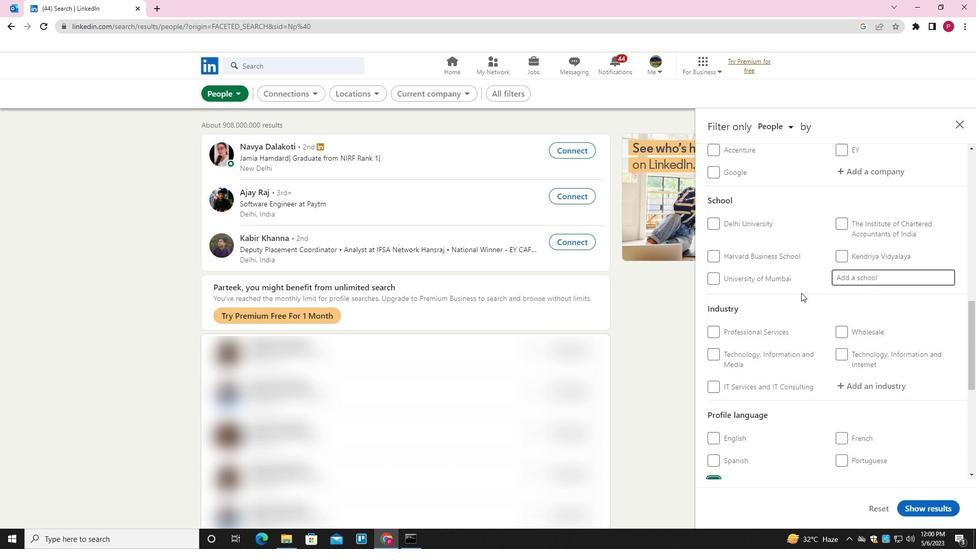 
Action: Mouse moved to (844, 275)
Screenshot: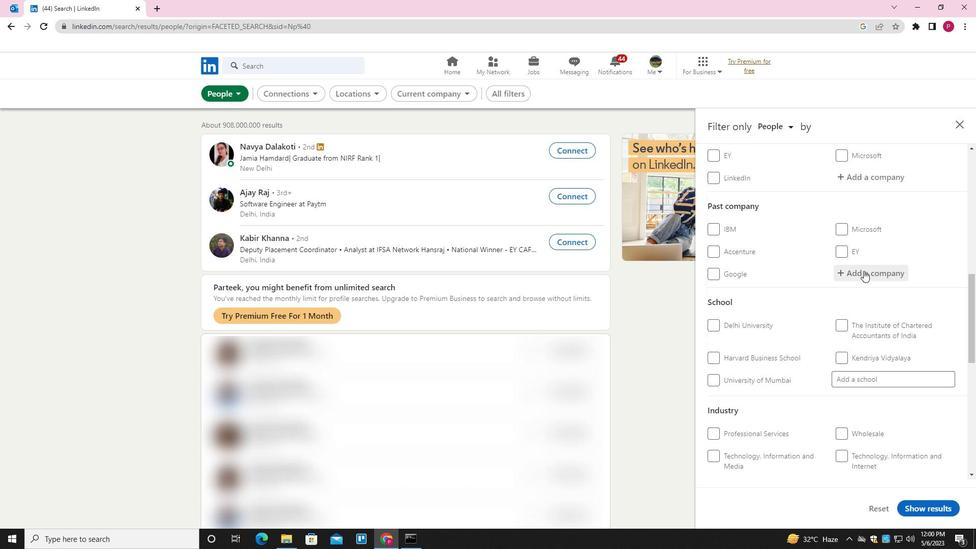 
Action: Mouse scrolled (844, 276) with delta (0, 0)
Screenshot: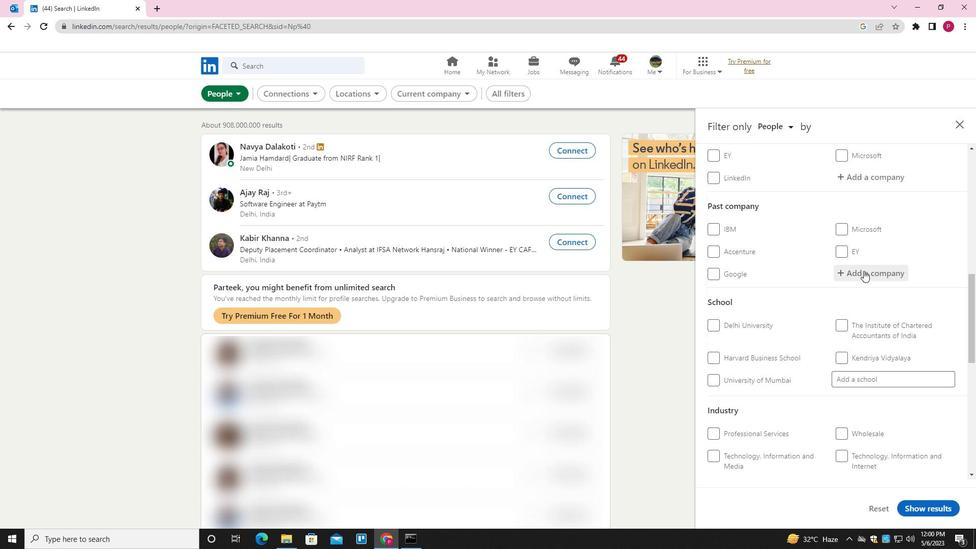 
Action: Mouse moved to (843, 276)
Screenshot: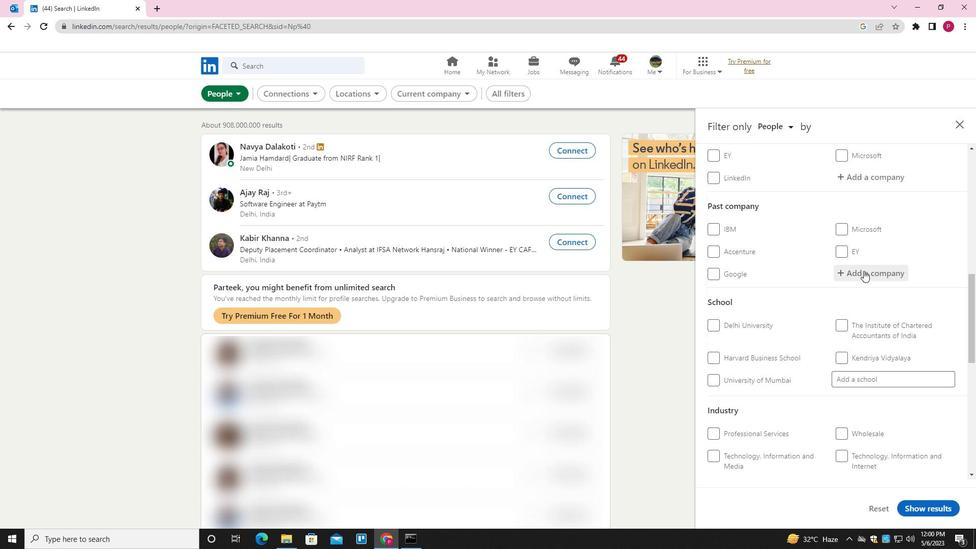 
Action: Mouse scrolled (843, 276) with delta (0, 0)
Screenshot: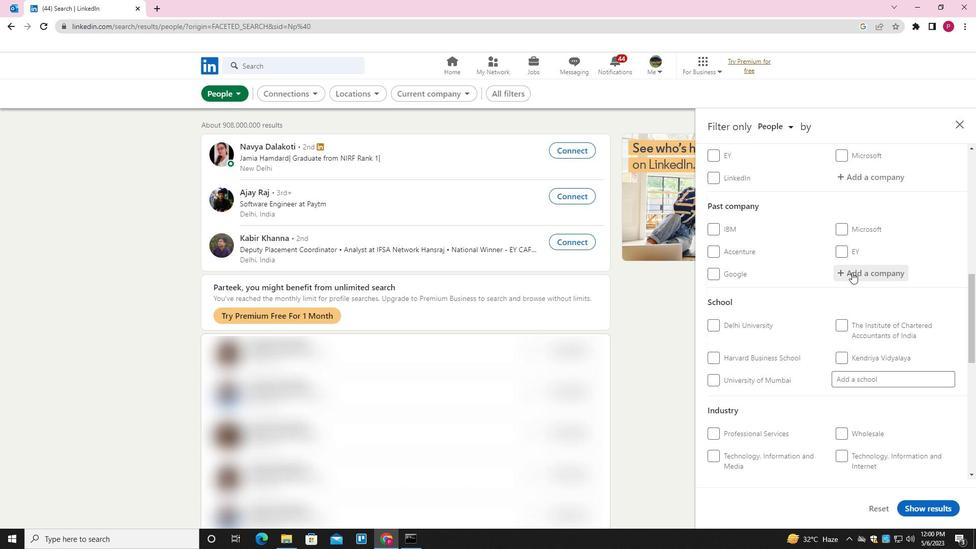 
Action: Mouse moved to (874, 269)
Screenshot: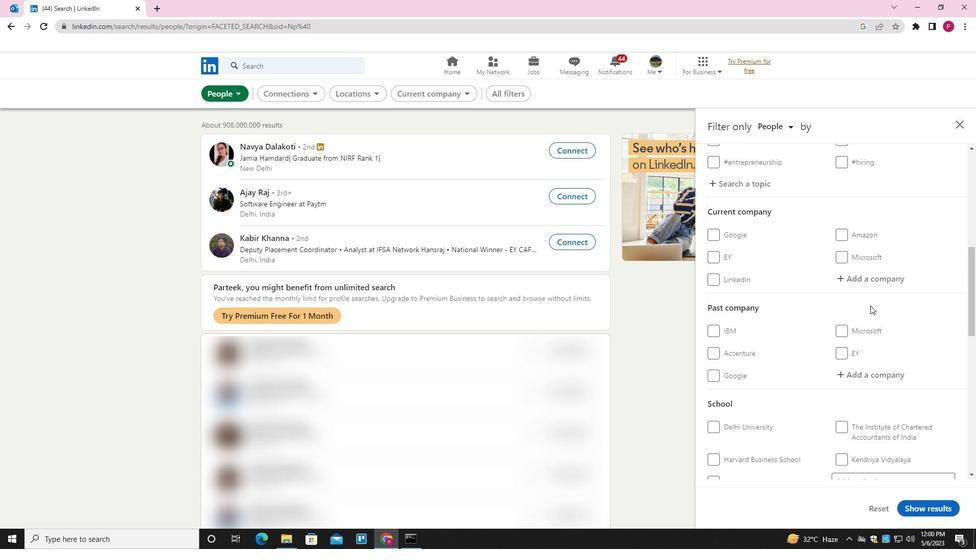
Action: Mouse pressed left at (874, 269)
Screenshot: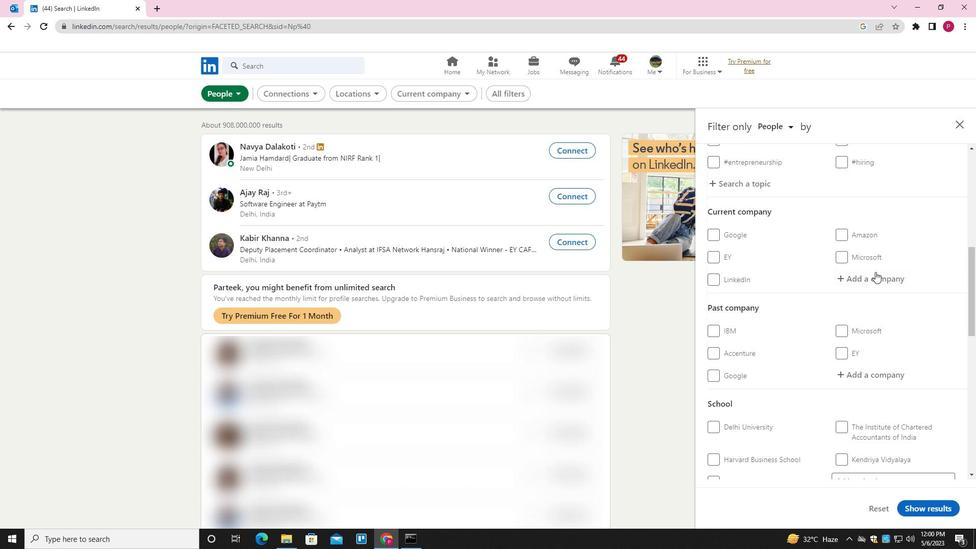 
Action: Key pressed <Key.shift>TORRENT<Key.space><Key.down><Key.down><Key.enter>
Screenshot: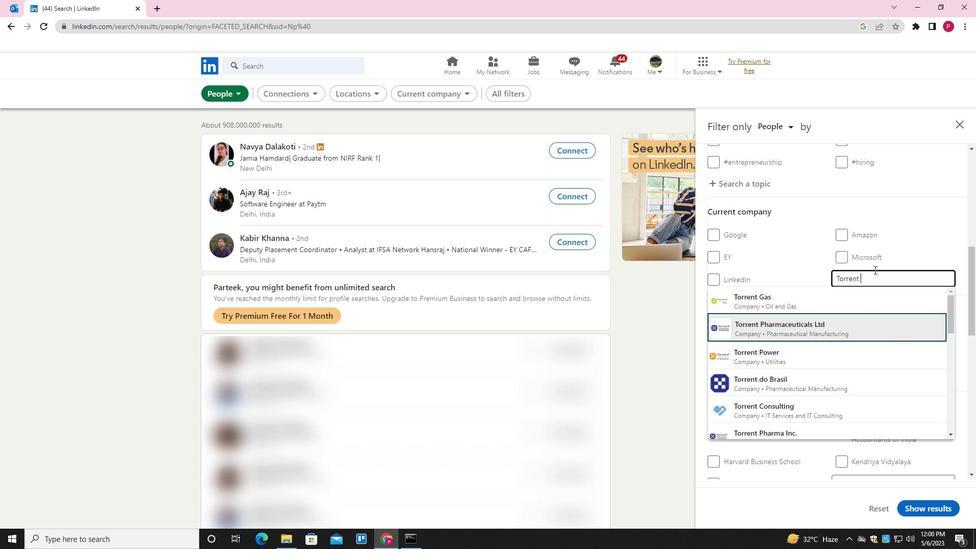 
Action: Mouse moved to (800, 317)
Screenshot: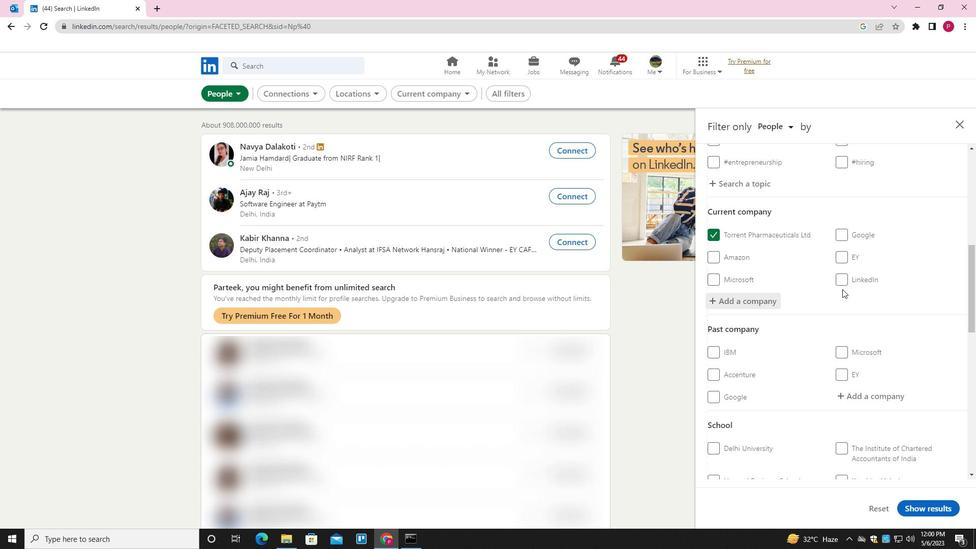 
Action: Mouse scrolled (800, 317) with delta (0, 0)
Screenshot: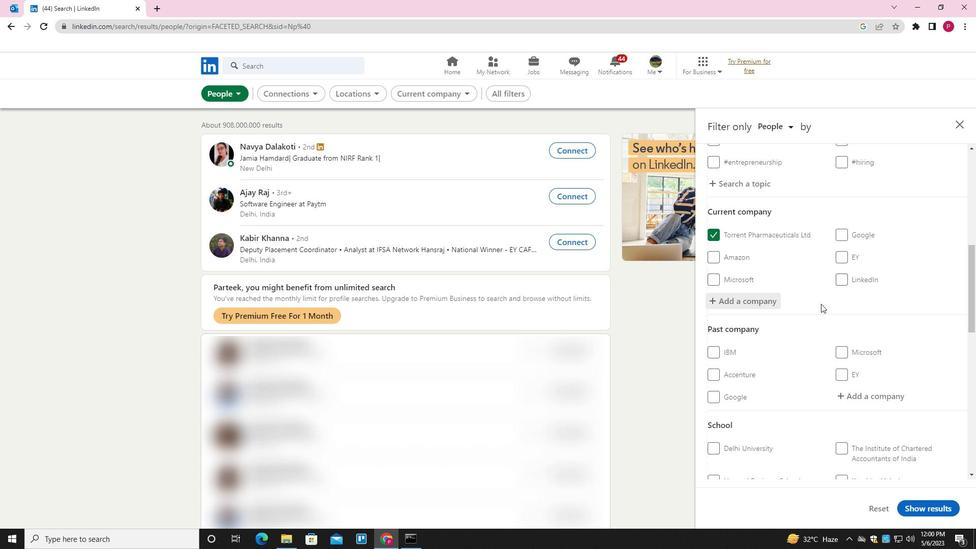 
Action: Mouse scrolled (800, 317) with delta (0, 0)
Screenshot: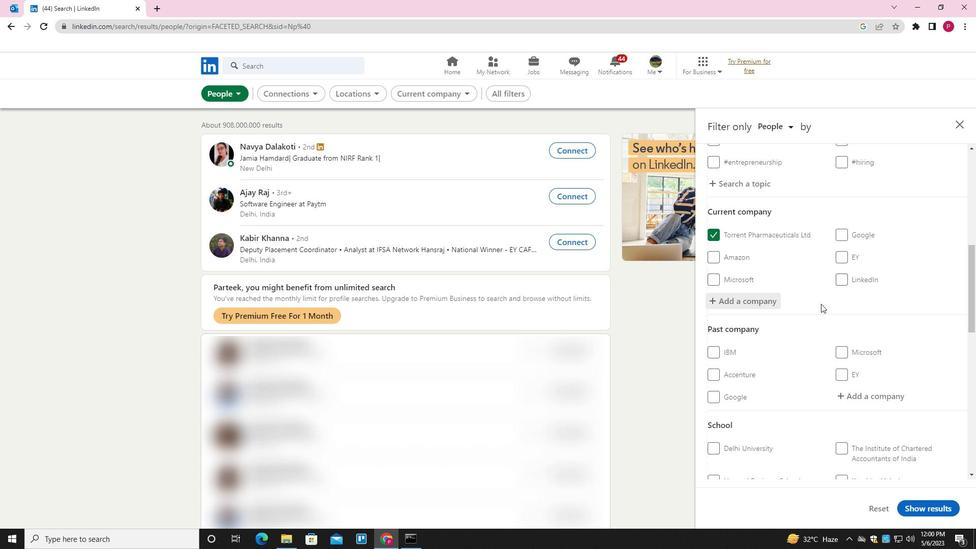 
Action: Mouse moved to (850, 397)
Screenshot: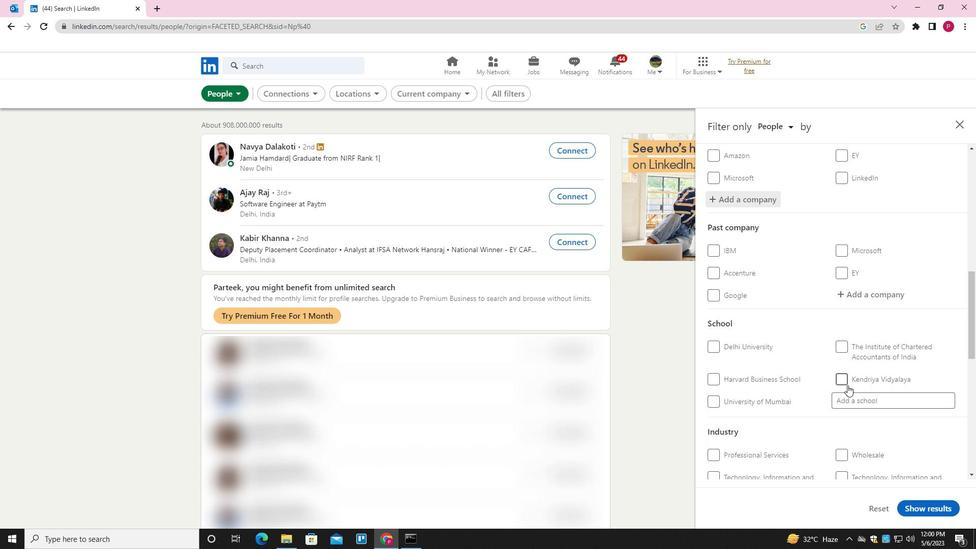 
Action: Mouse pressed left at (850, 397)
Screenshot: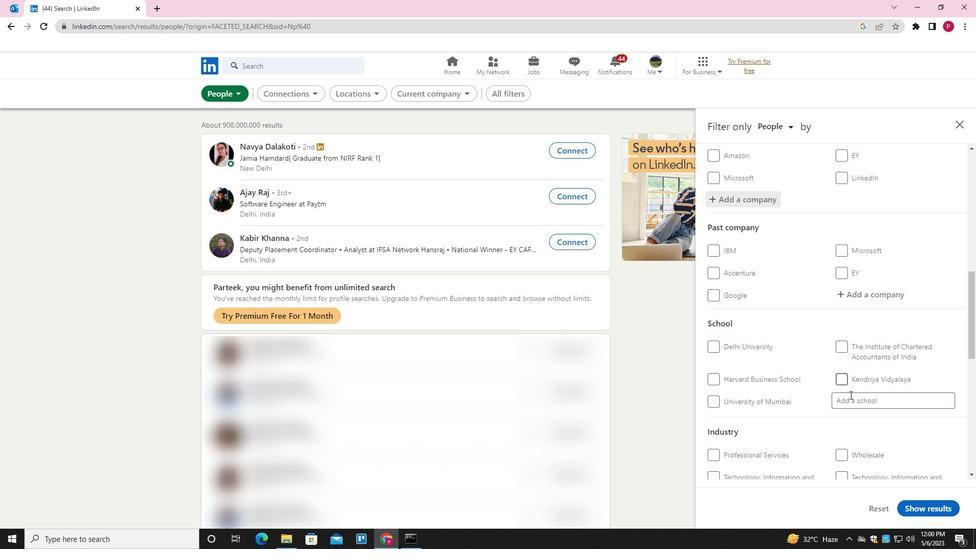 
Action: Mouse scrolled (850, 396) with delta (0, 0)
Screenshot: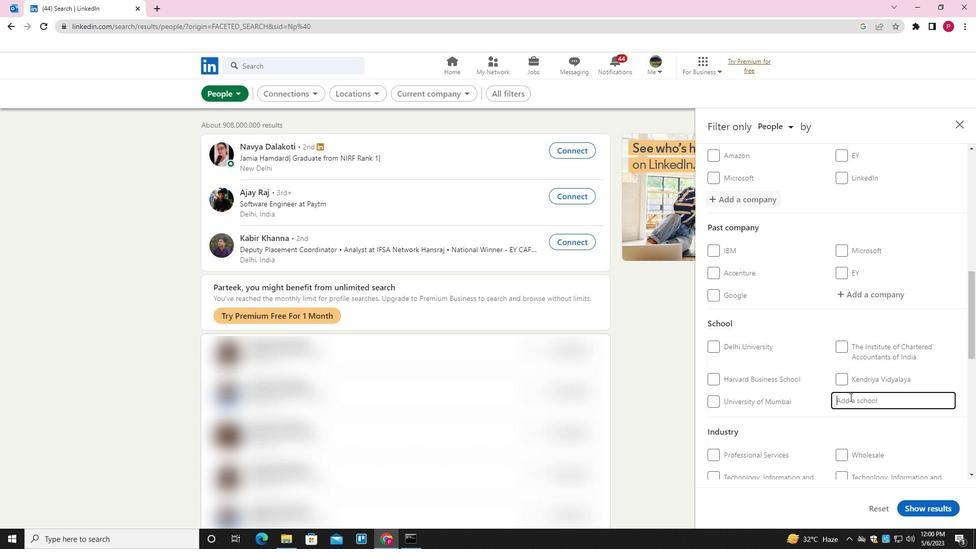 
Action: Mouse scrolled (850, 396) with delta (0, 0)
Screenshot: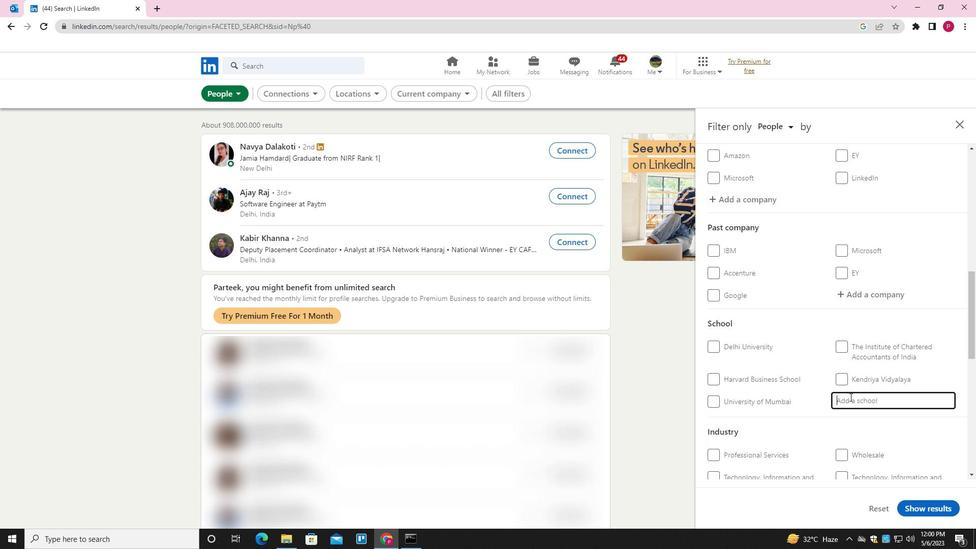 
Action: Key pressed <Key.shift><Key.shift><Key.shift><Key.shift><Key.shift><Key.shift><Key.shift><Key.shift><Key.shift><Key.shift><Key.shift><Key.shift><Key.shift><Key.shift><Key.shift>NSHM<Key.down><Key.down><Key.down><Key.up><Key.down><Key.up><Key.enter>
Screenshot: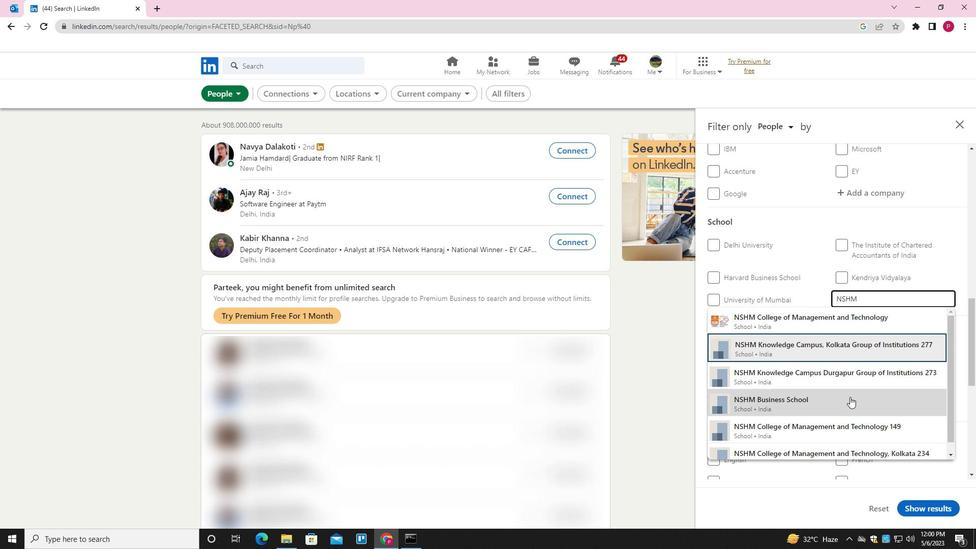 
Action: Mouse scrolled (850, 396) with delta (0, 0)
Screenshot: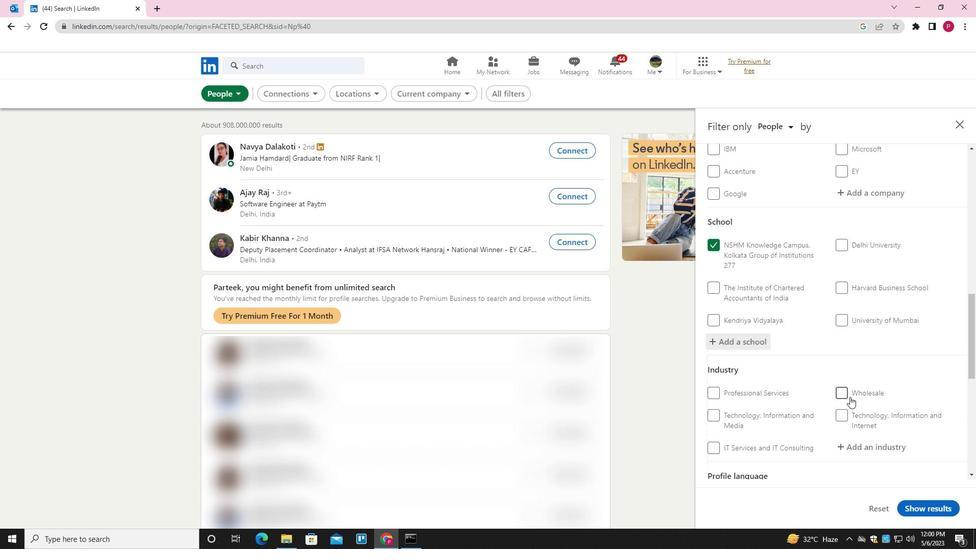 
Action: Mouse scrolled (850, 396) with delta (0, 0)
Screenshot: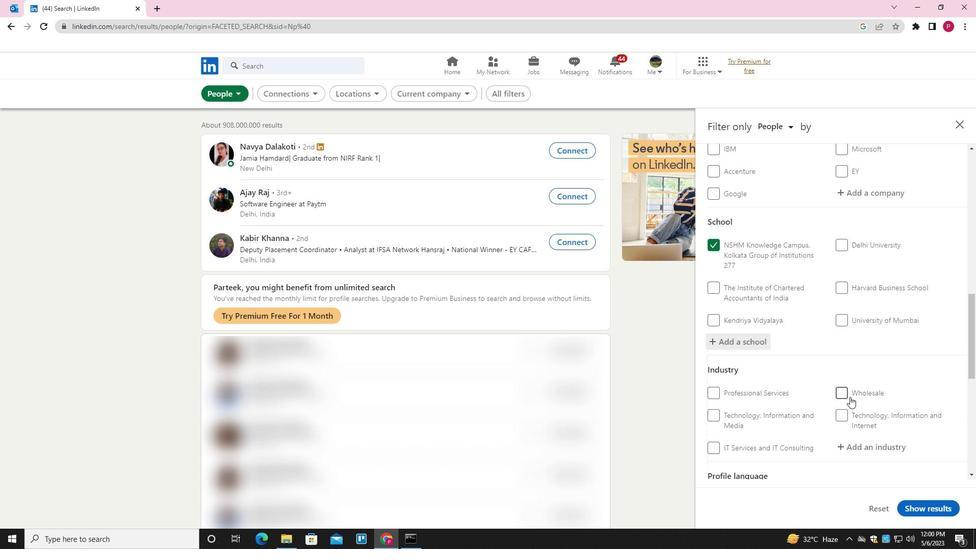 
Action: Mouse moved to (850, 397)
Screenshot: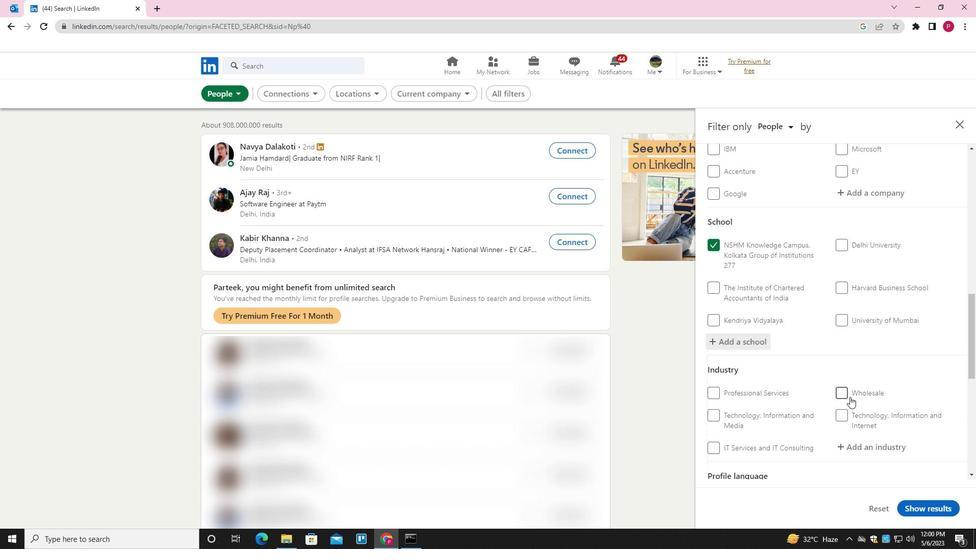 
Action: Mouse scrolled (850, 397) with delta (0, 0)
Screenshot: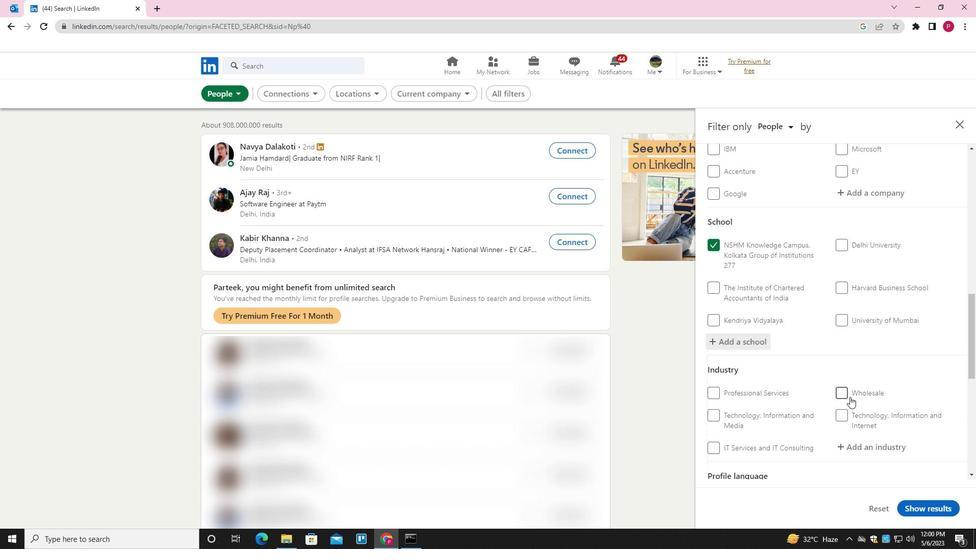 
Action: Mouse moved to (852, 397)
Screenshot: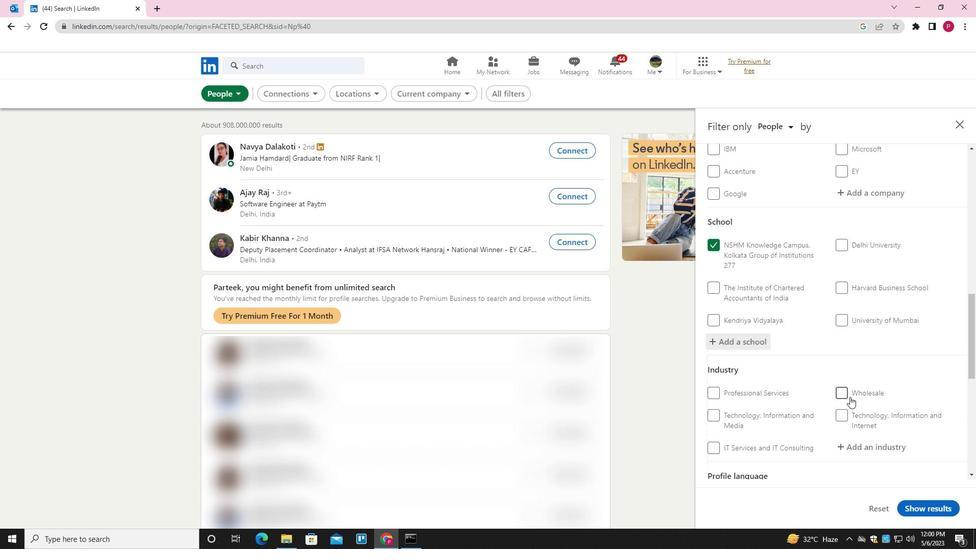 
Action: Mouse scrolled (852, 396) with delta (0, 0)
Screenshot: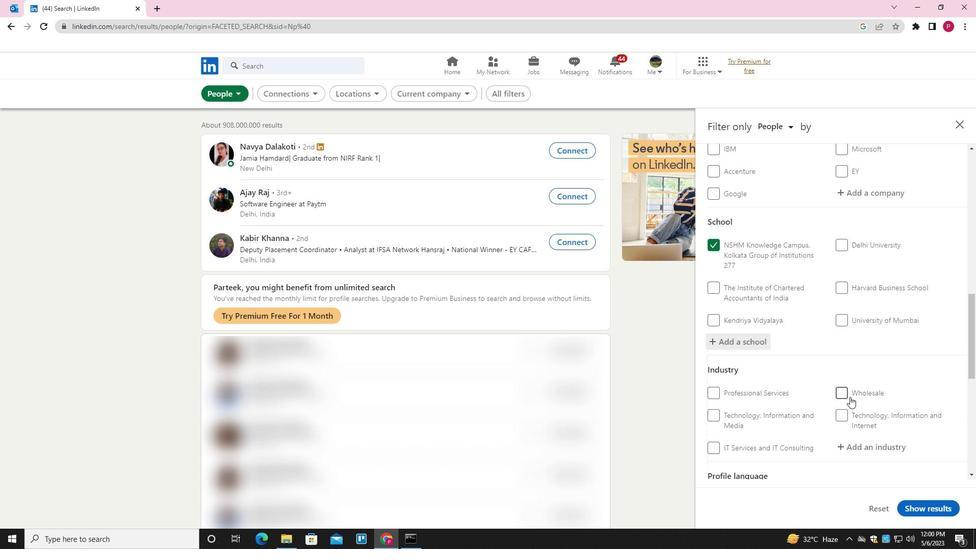 
Action: Mouse moved to (855, 395)
Screenshot: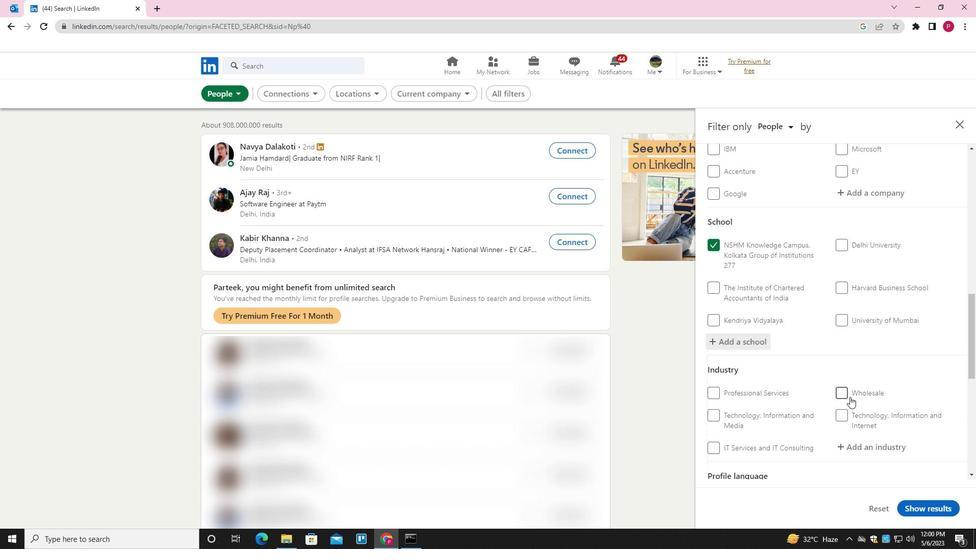 
Action: Mouse scrolled (855, 394) with delta (0, 0)
Screenshot: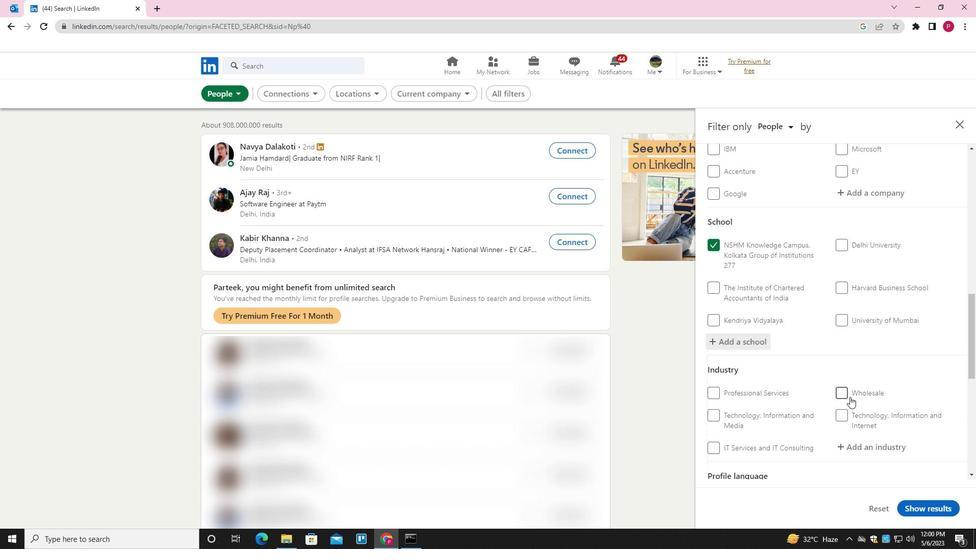 
Action: Mouse moved to (889, 187)
Screenshot: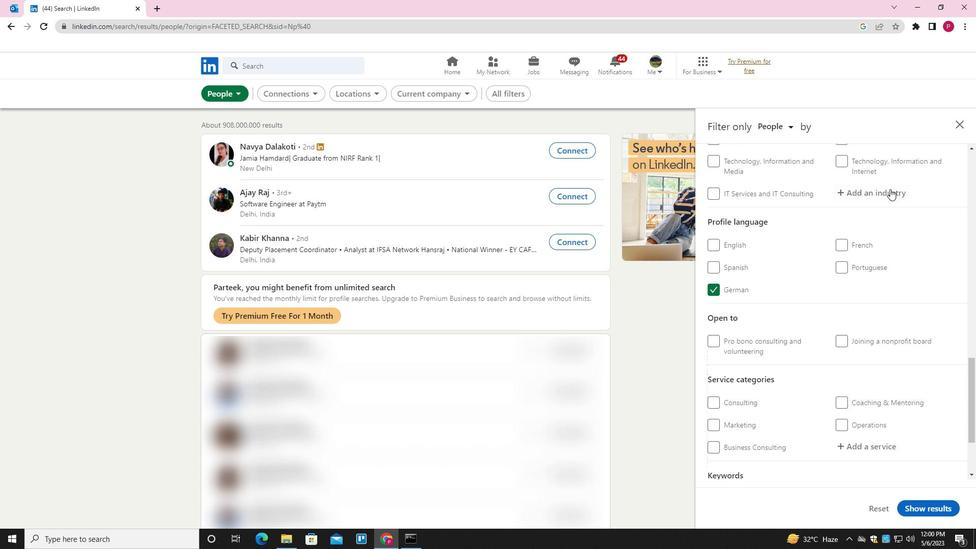 
Action: Mouse pressed left at (889, 187)
Screenshot: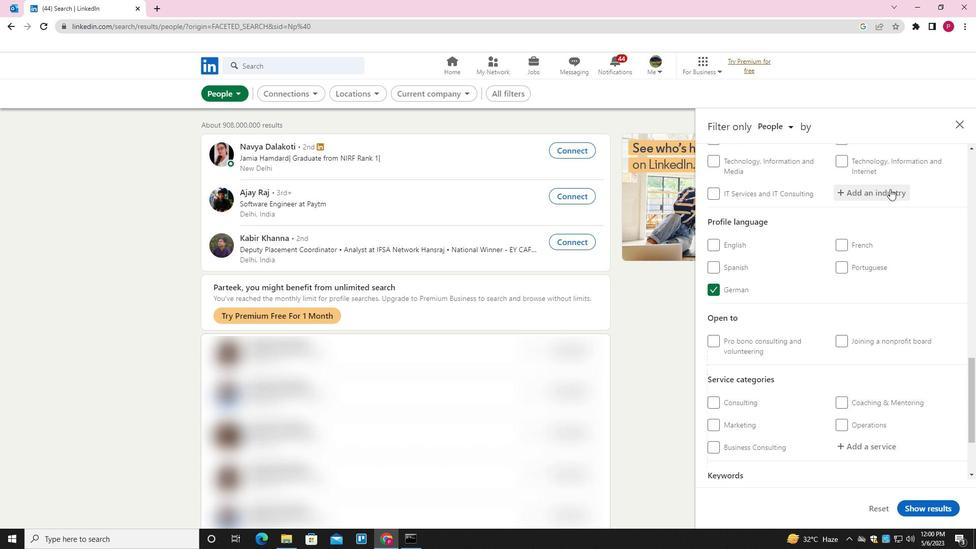 
Action: Key pressed <Key.shift>FI<Key.backspace>OREST<Key.down><Key.down><Key.enter>
Screenshot: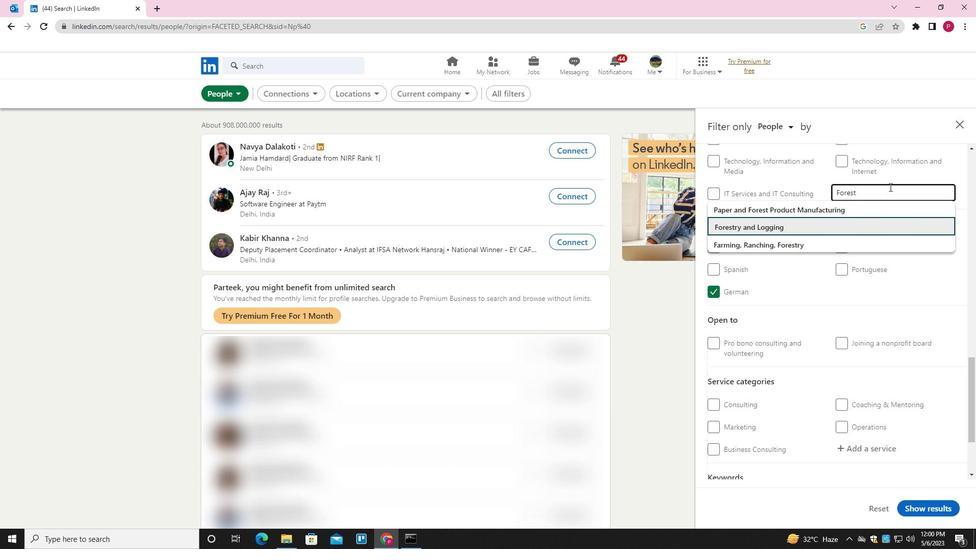 
Action: Mouse moved to (825, 261)
Screenshot: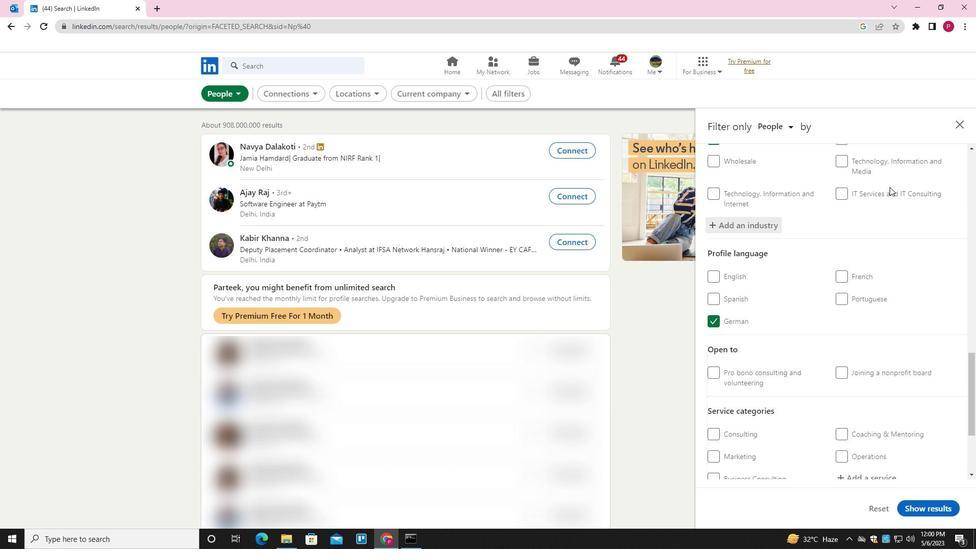 
Action: Mouse scrolled (825, 261) with delta (0, 0)
Screenshot: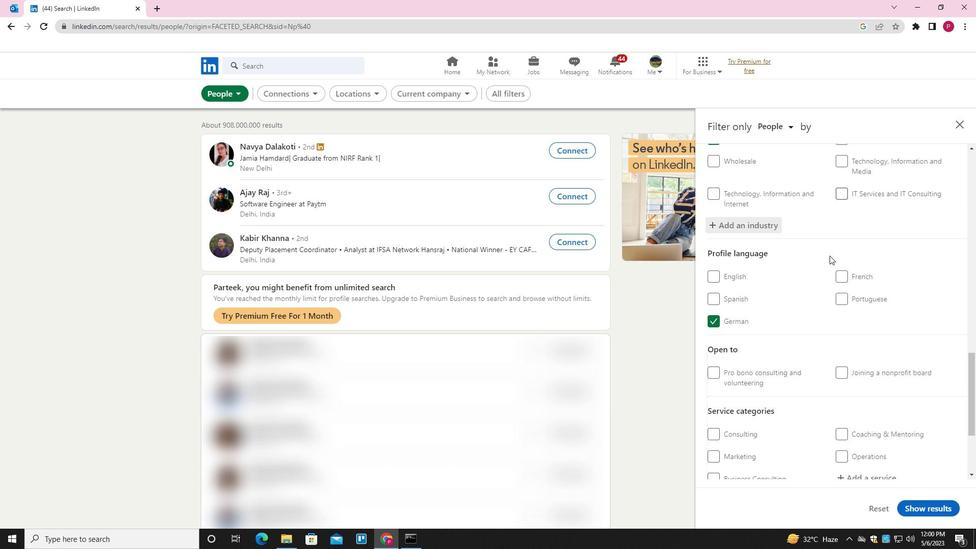 
Action: Mouse scrolled (825, 261) with delta (0, 0)
Screenshot: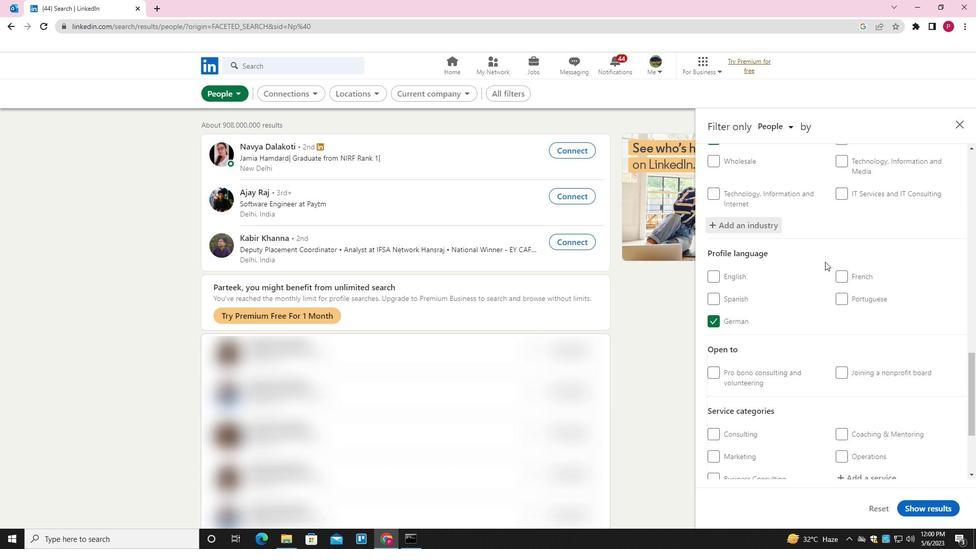 
Action: Mouse scrolled (825, 261) with delta (0, 0)
Screenshot: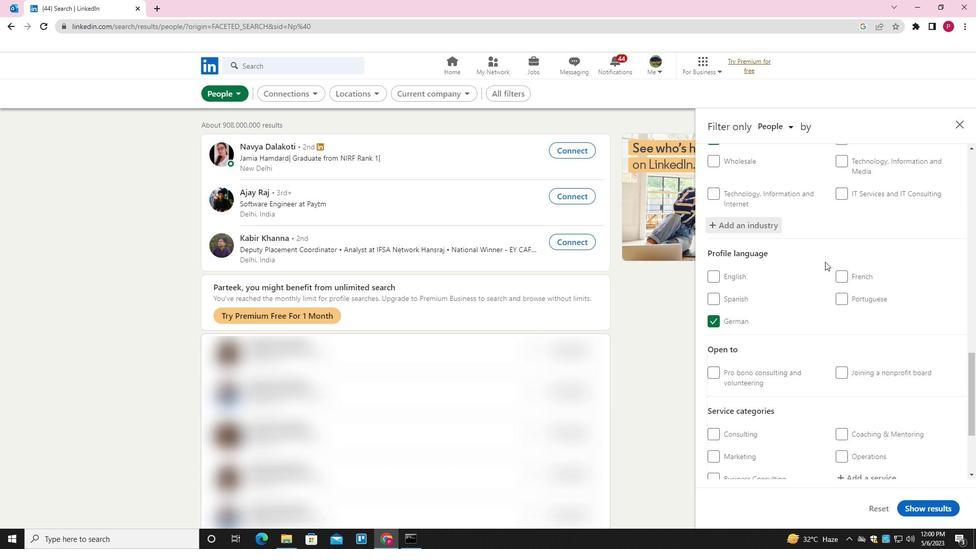
Action: Mouse scrolled (825, 261) with delta (0, 0)
Screenshot: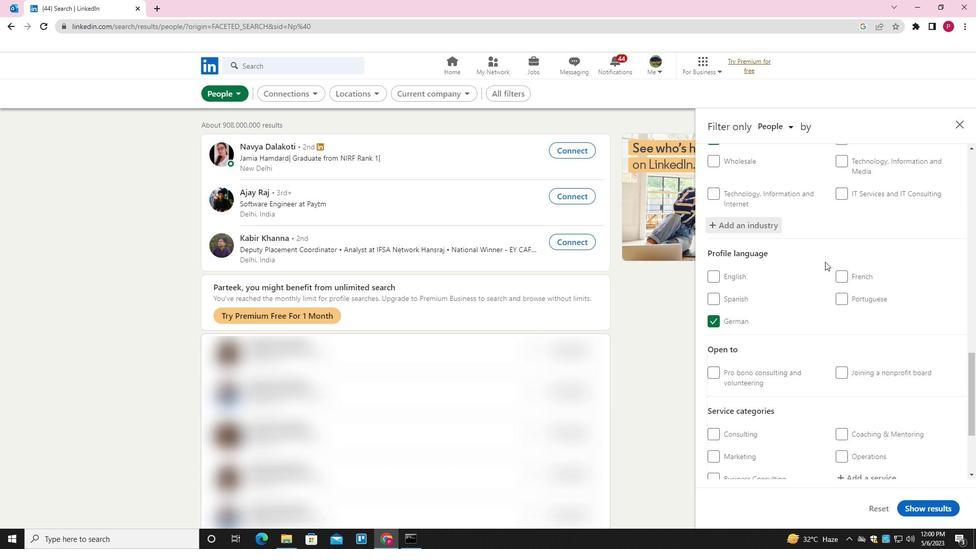 
Action: Mouse scrolled (825, 261) with delta (0, 0)
Screenshot: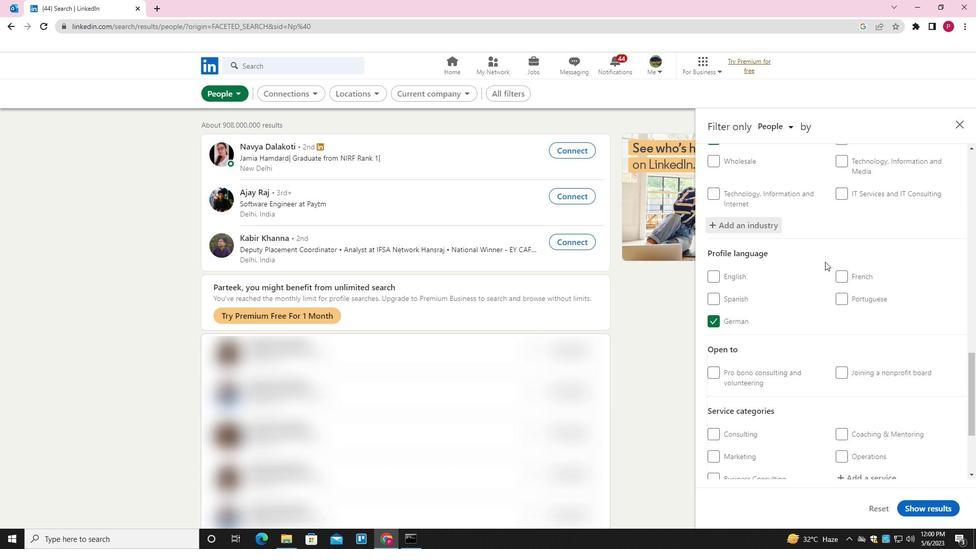 
Action: Mouse moved to (866, 332)
Screenshot: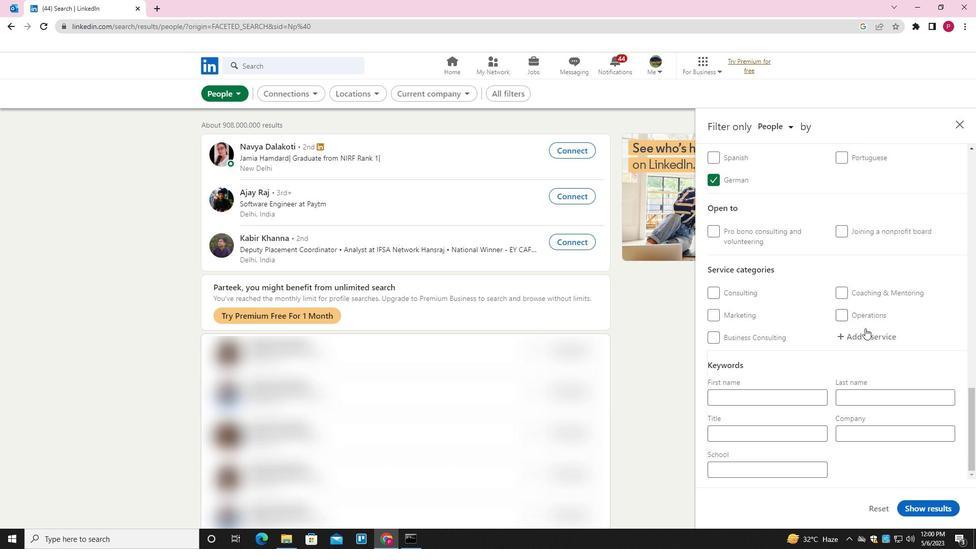 
Action: Mouse pressed left at (866, 332)
Screenshot: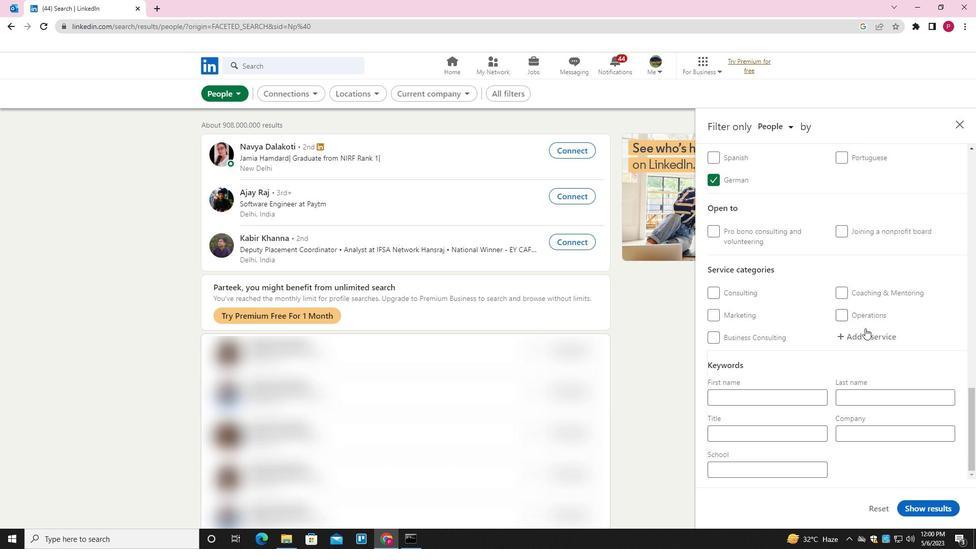 
Action: Key pressed <Key.shift><Key.shift><Key.shift>LOANS<Key.down><Key.enter>
Screenshot: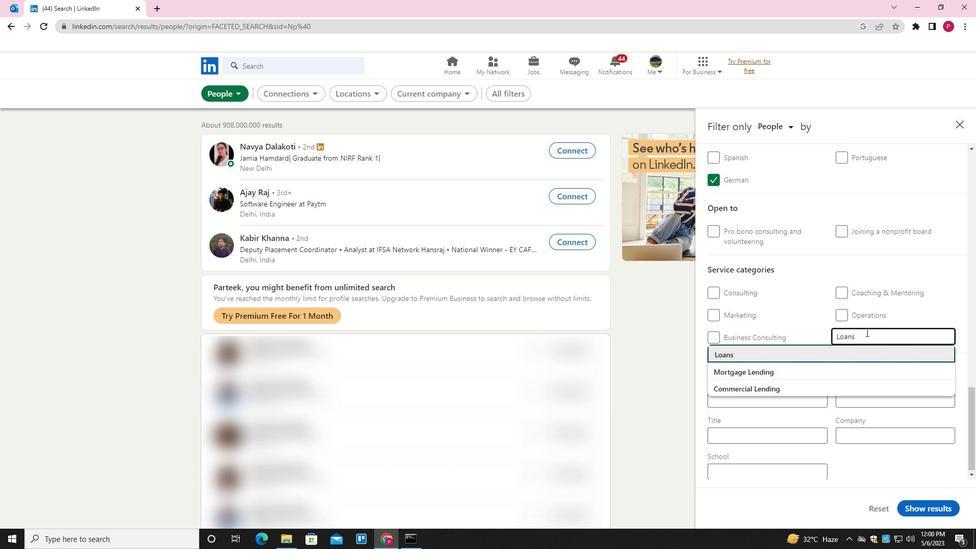 
Action: Mouse scrolled (866, 332) with delta (0, 0)
Screenshot: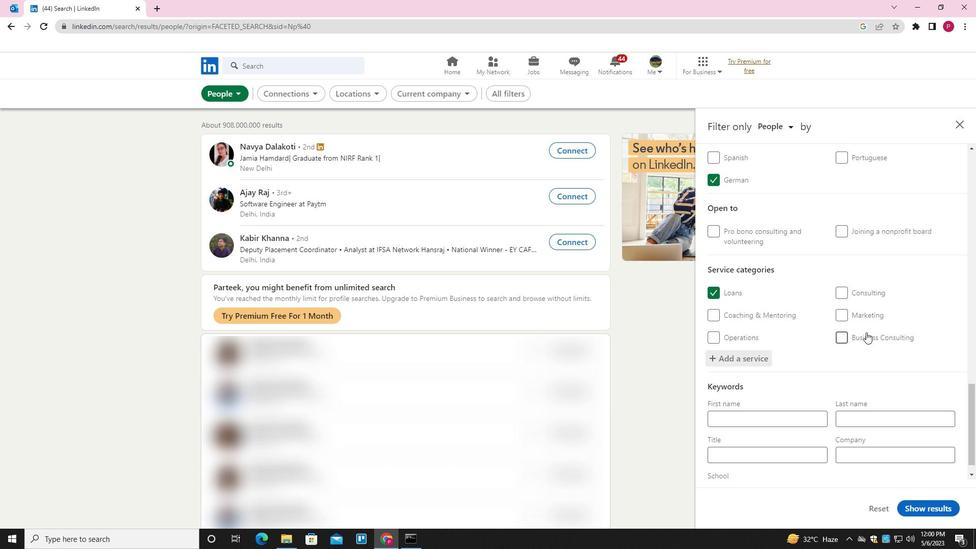 
Action: Mouse scrolled (866, 332) with delta (0, 0)
Screenshot: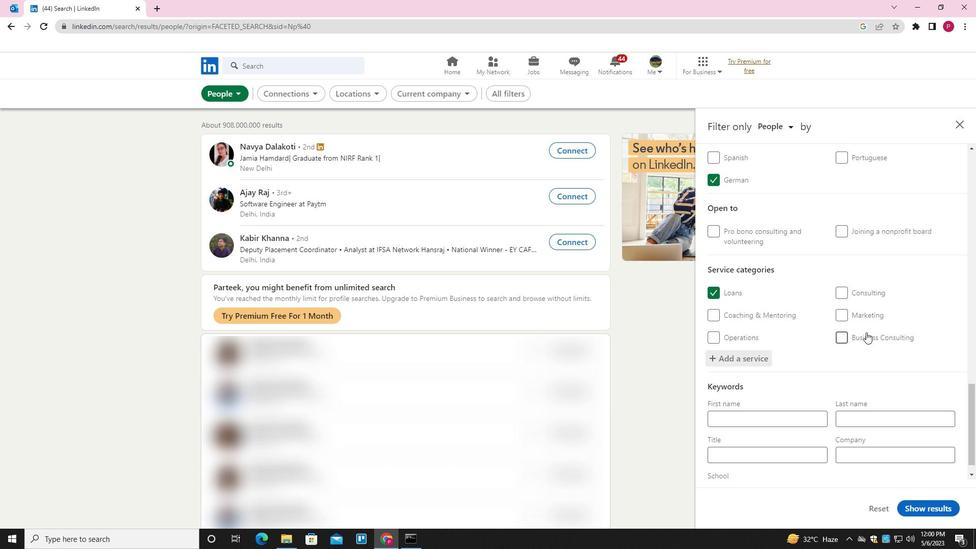 
Action: Mouse scrolled (866, 332) with delta (0, 0)
Screenshot: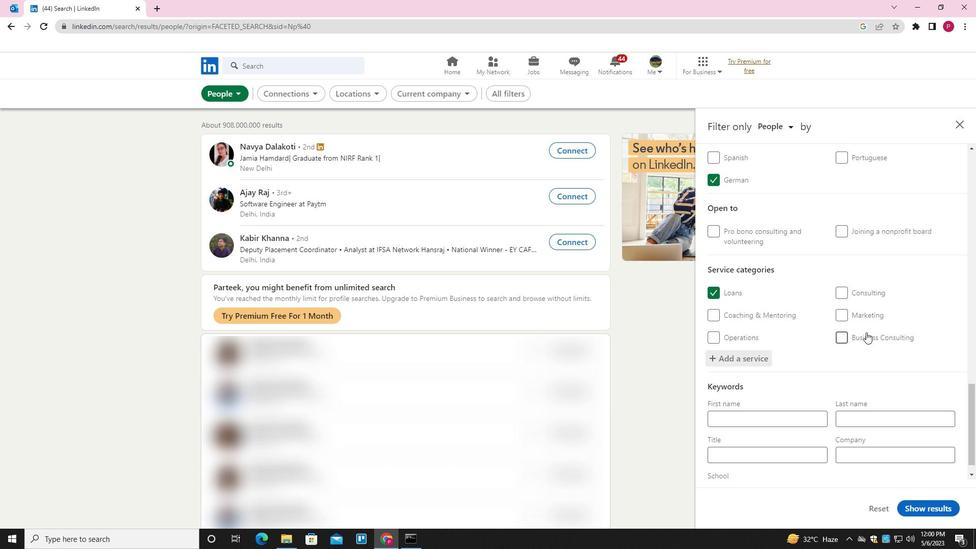 
Action: Mouse scrolled (866, 332) with delta (0, 0)
Screenshot: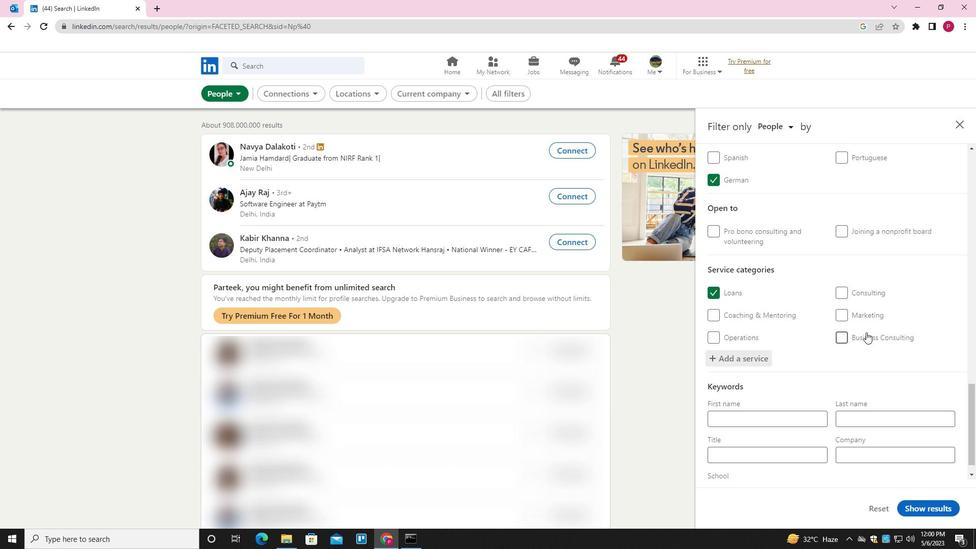 
Action: Mouse moved to (765, 433)
Screenshot: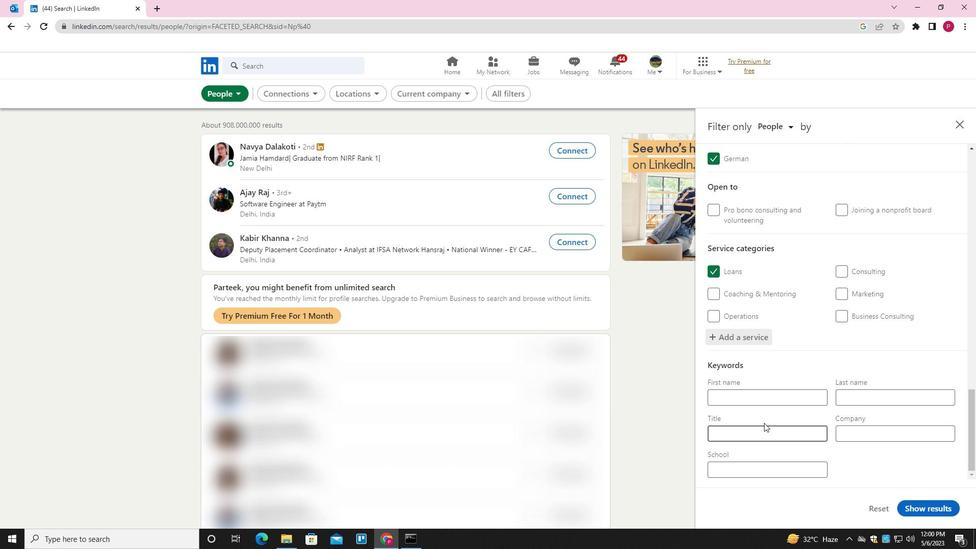 
Action: Mouse pressed left at (765, 433)
Screenshot: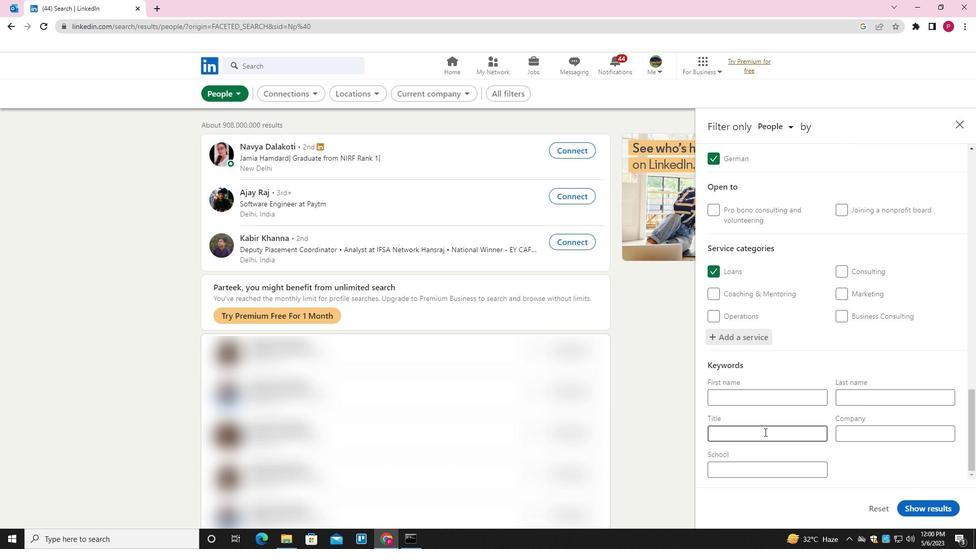 
Action: Key pressed <Key.shift>ADMINISTRATIVE<Key.space><Key.shift>ASSISTANT
Screenshot: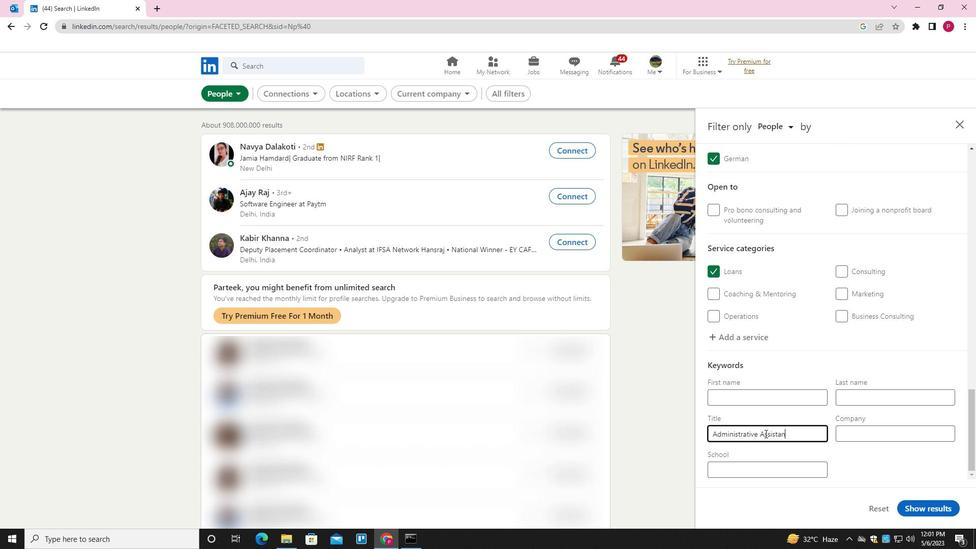 
Action: Mouse moved to (913, 505)
Screenshot: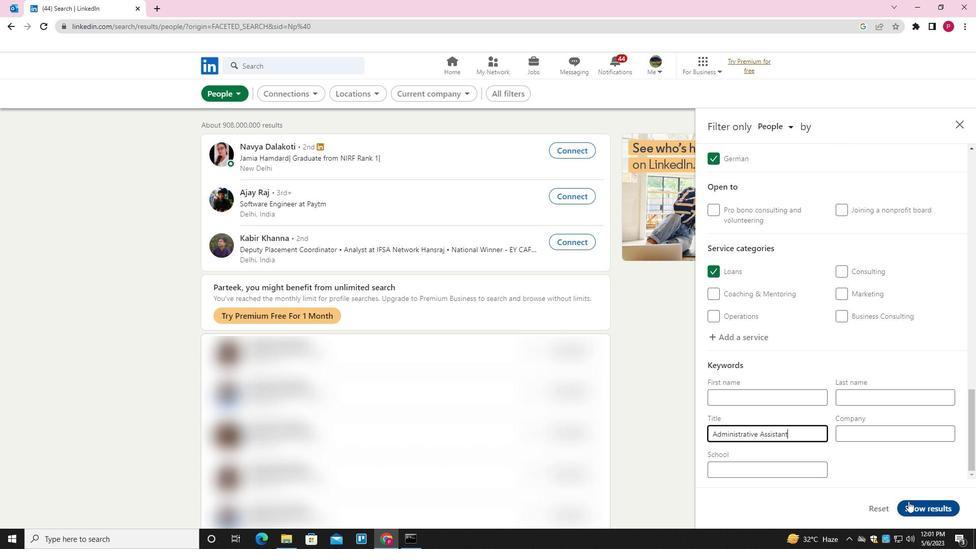 
Action: Mouse pressed left at (913, 505)
Screenshot: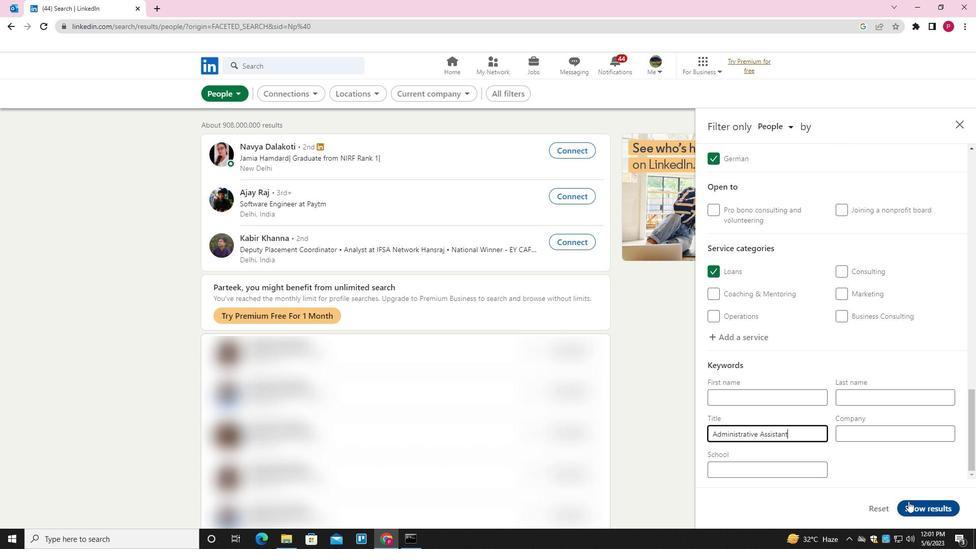 
Action: Mouse moved to (605, 319)
Screenshot: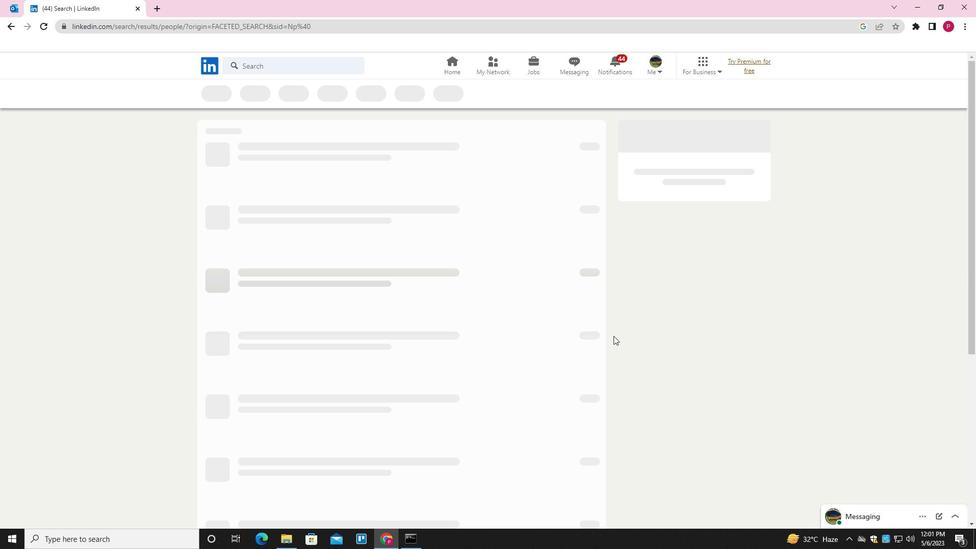 
